 Task: Find connections with filter location Jarwal with filter topic #designwith filter profile language Spanish with filter current company US Tech Solutions with filter school Chandigarh Group of Colleges, Landran, Punjab with filter industry Retail Office Supplies and Gifts with filter service category Training with filter keywords title Meeting Planner
Action: Mouse moved to (486, 60)
Screenshot: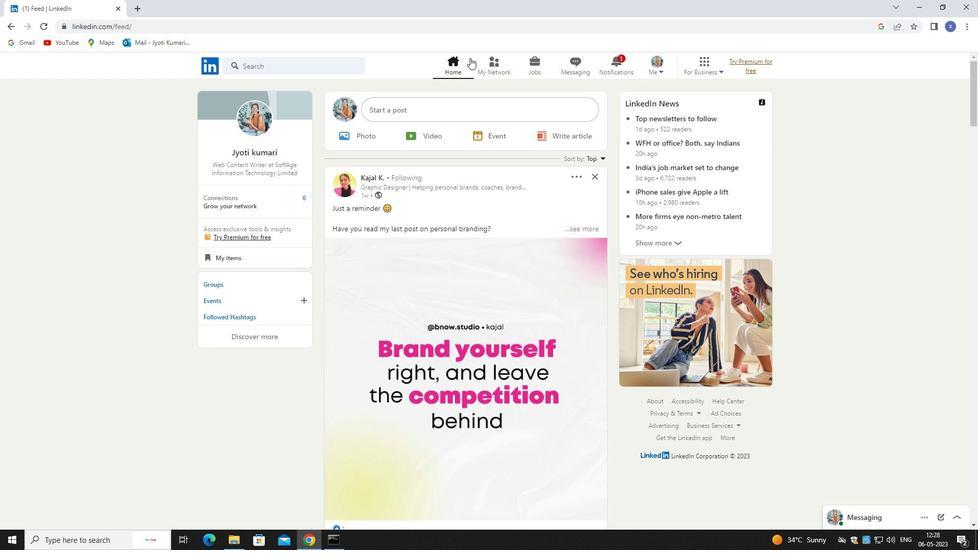 
Action: Mouse pressed left at (486, 60)
Screenshot: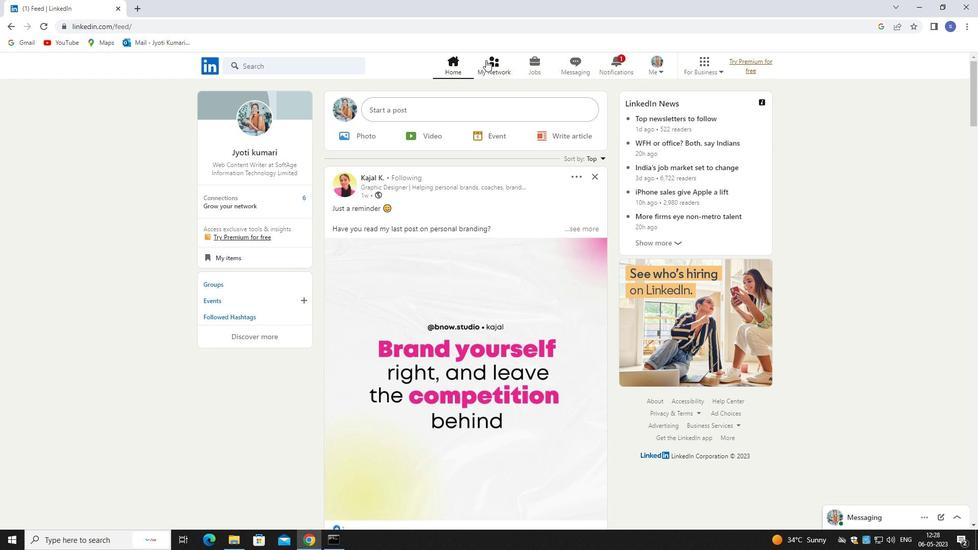 
Action: Mouse pressed left at (486, 60)
Screenshot: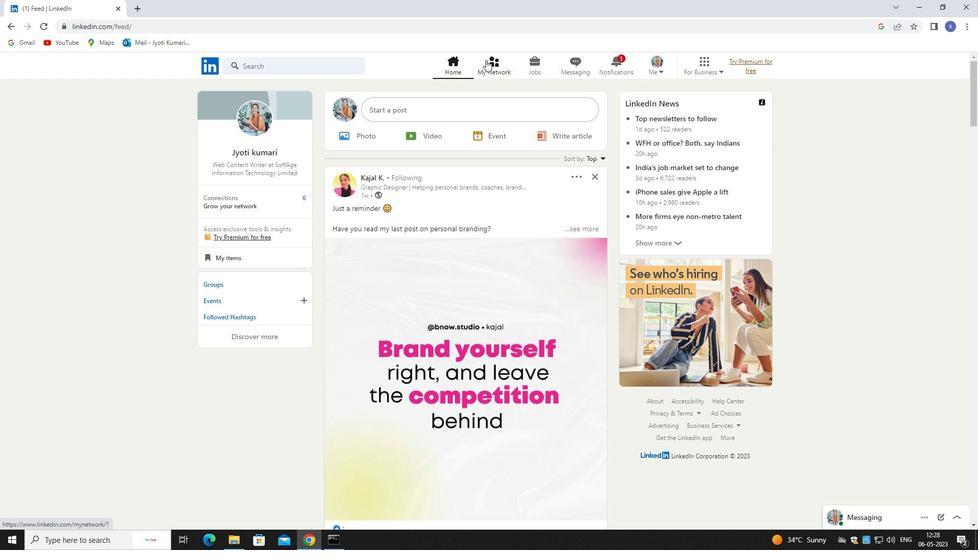 
Action: Mouse moved to (329, 129)
Screenshot: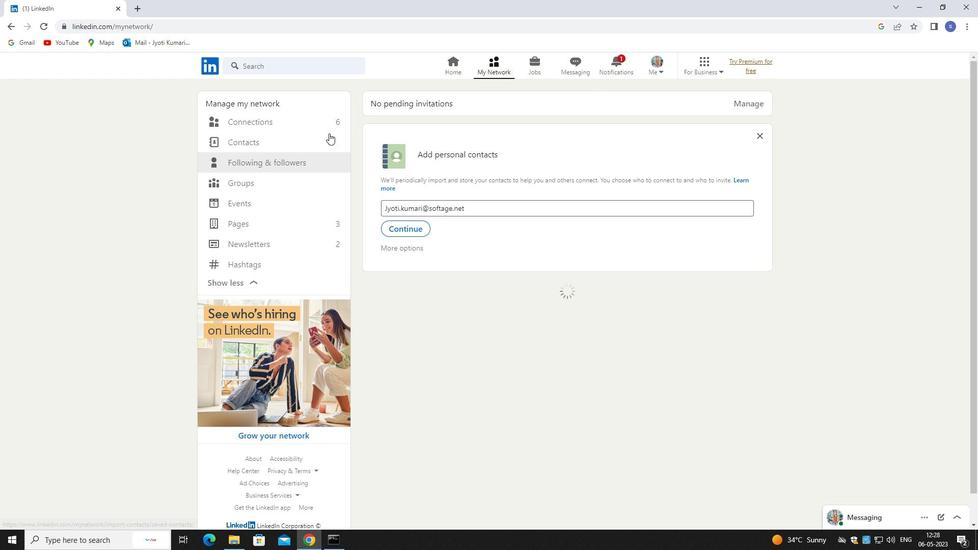 
Action: Mouse pressed left at (329, 129)
Screenshot: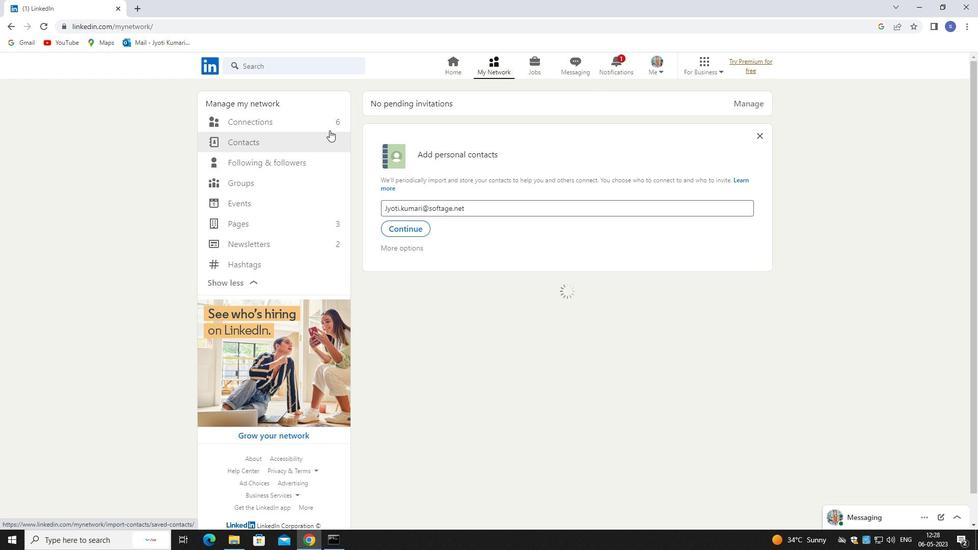 
Action: Mouse moved to (329, 129)
Screenshot: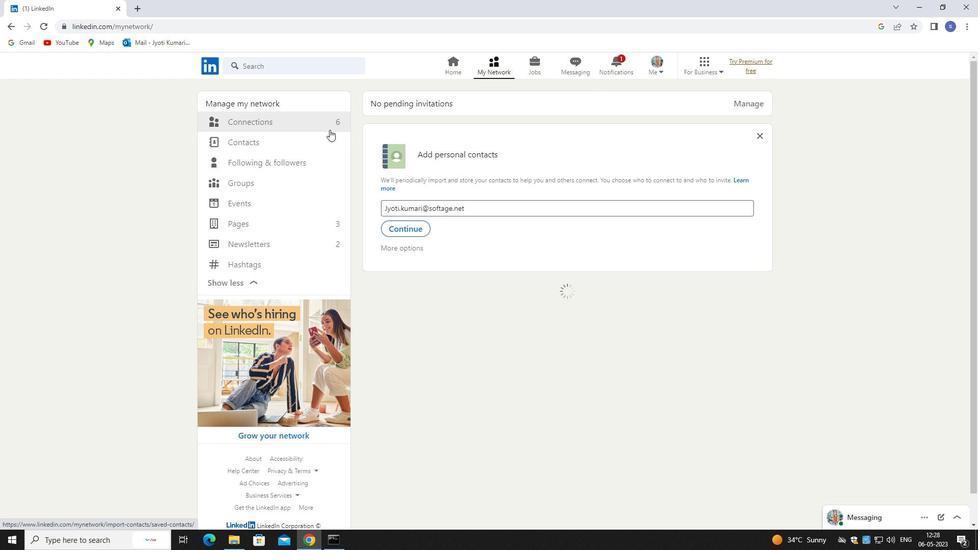 
Action: Mouse pressed left at (329, 129)
Screenshot: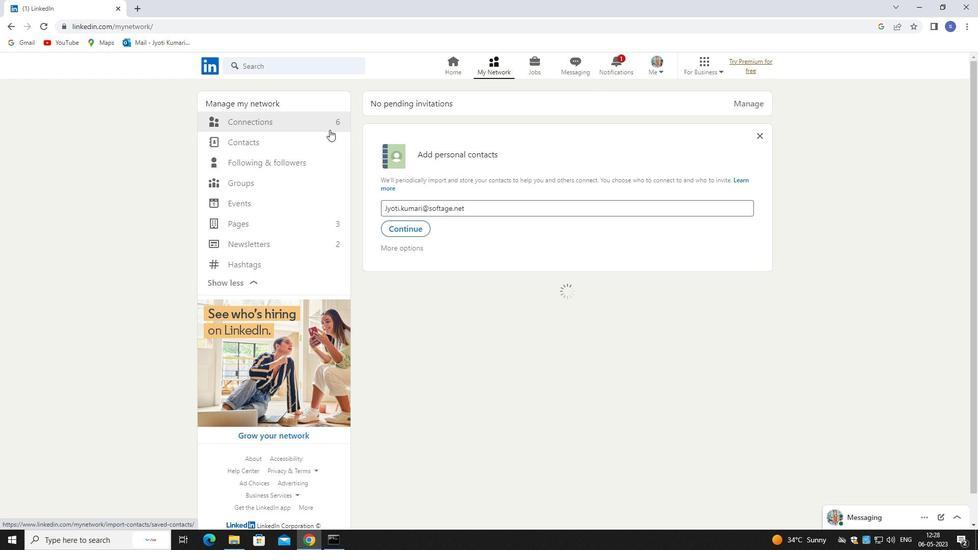 
Action: Mouse moved to (304, 121)
Screenshot: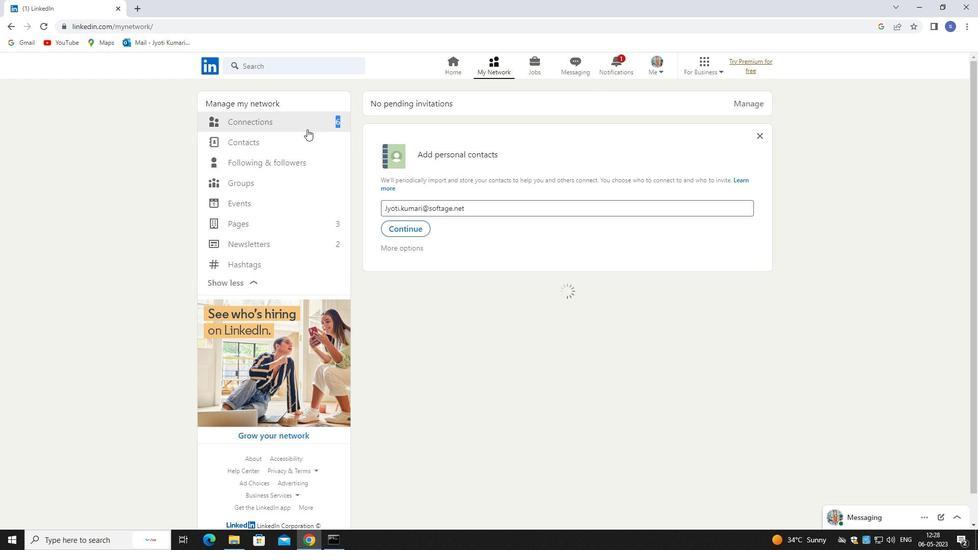 
Action: Mouse pressed left at (304, 121)
Screenshot: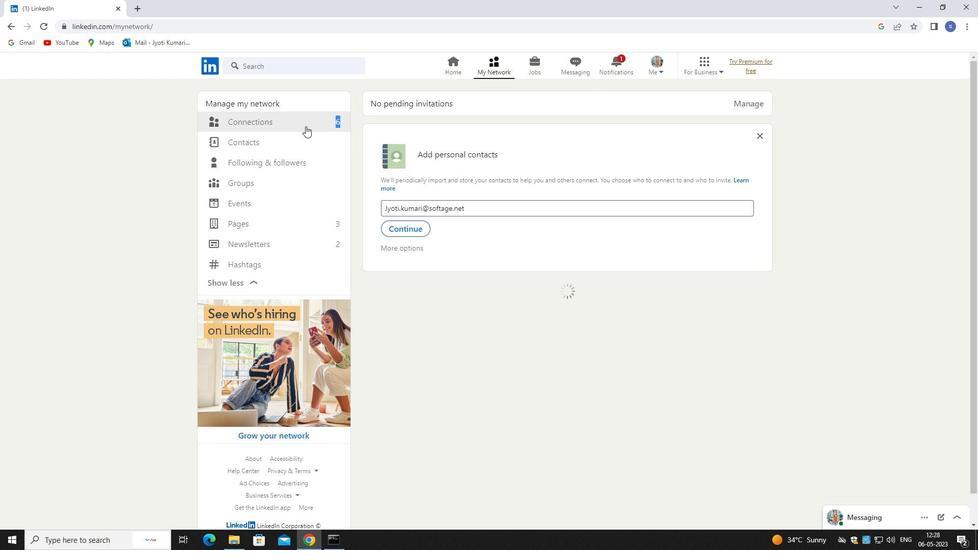 
Action: Mouse moved to (304, 120)
Screenshot: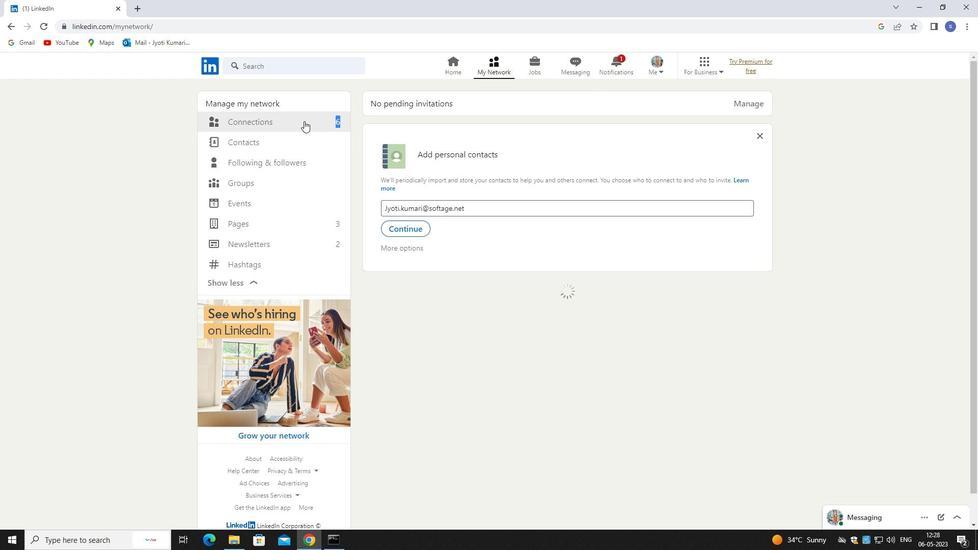 
Action: Mouse pressed left at (304, 120)
Screenshot: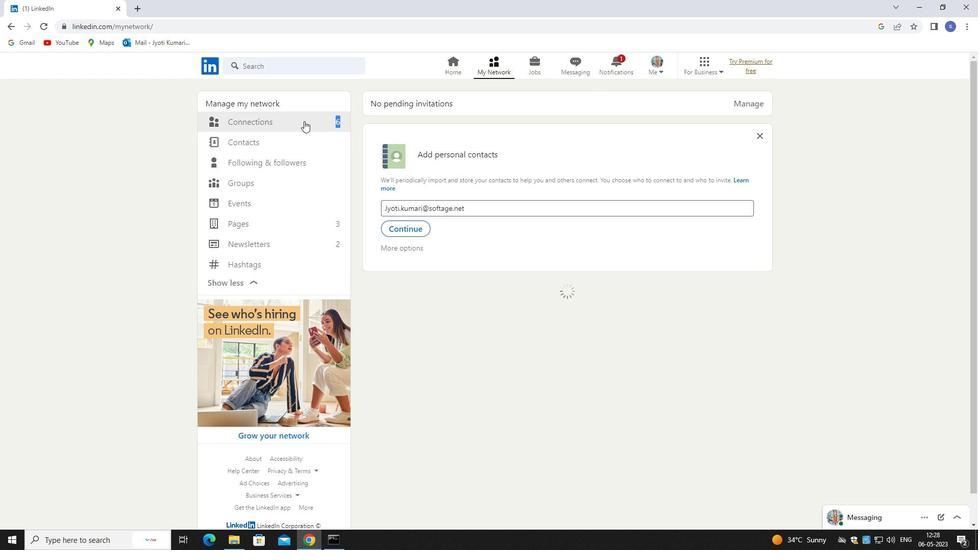 
Action: Mouse moved to (309, 123)
Screenshot: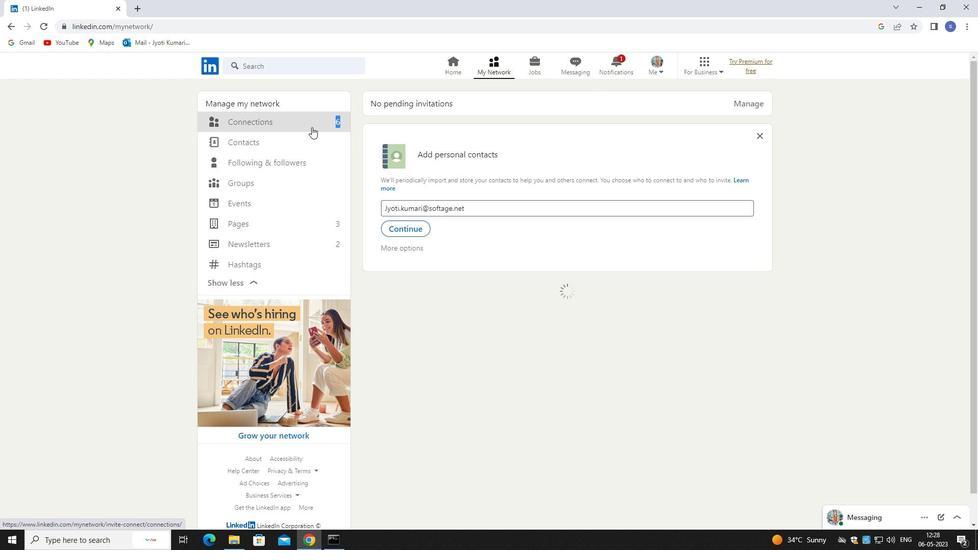 
Action: Mouse pressed left at (309, 123)
Screenshot: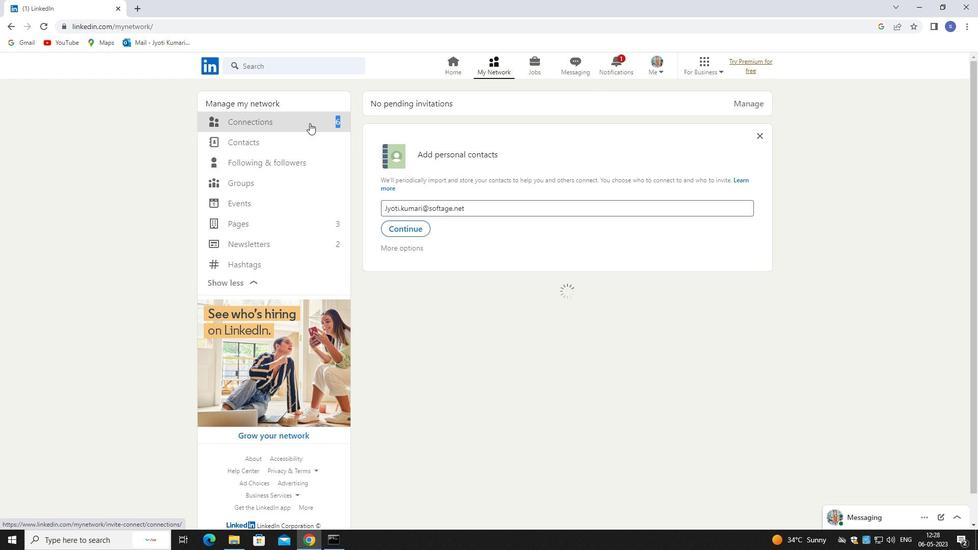 
Action: Mouse moved to (309, 123)
Screenshot: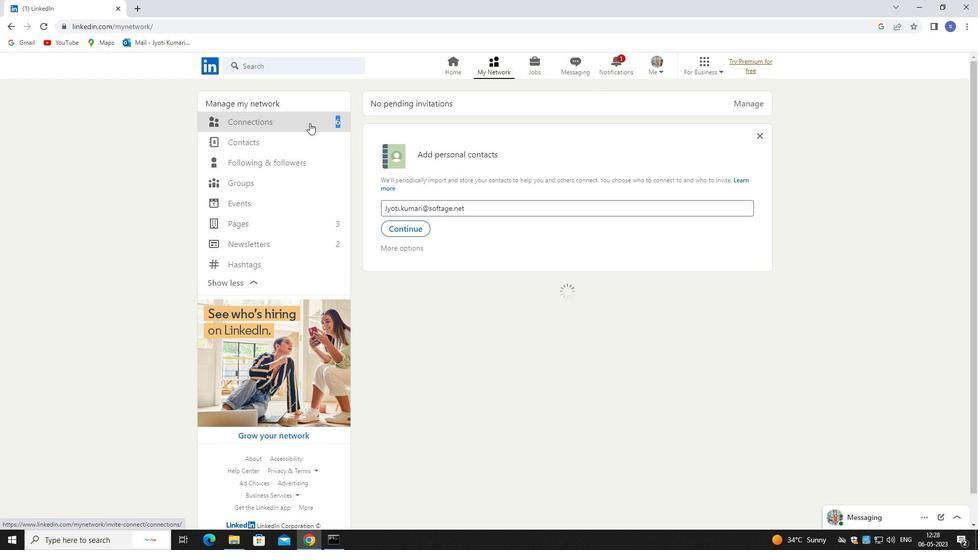
Action: Mouse pressed left at (309, 123)
Screenshot: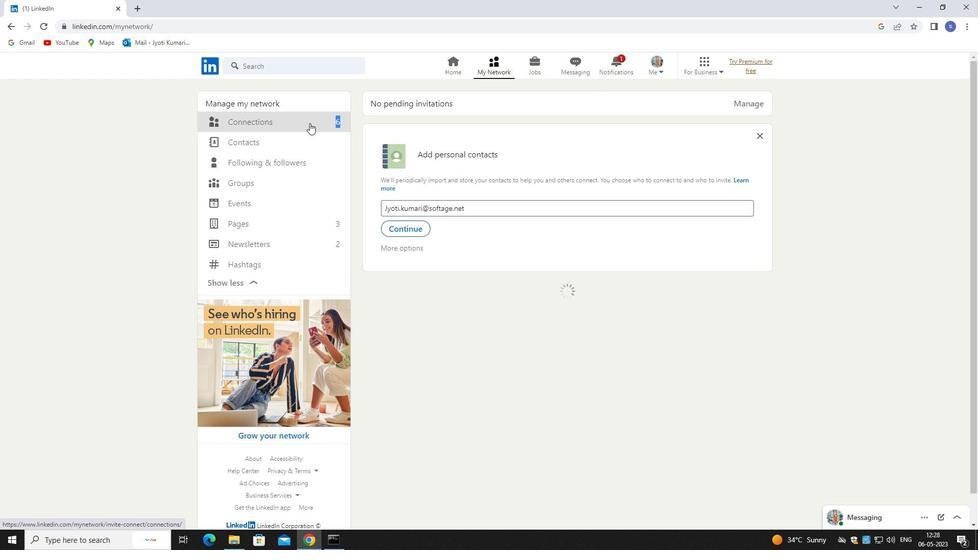 
Action: Mouse moved to (569, 120)
Screenshot: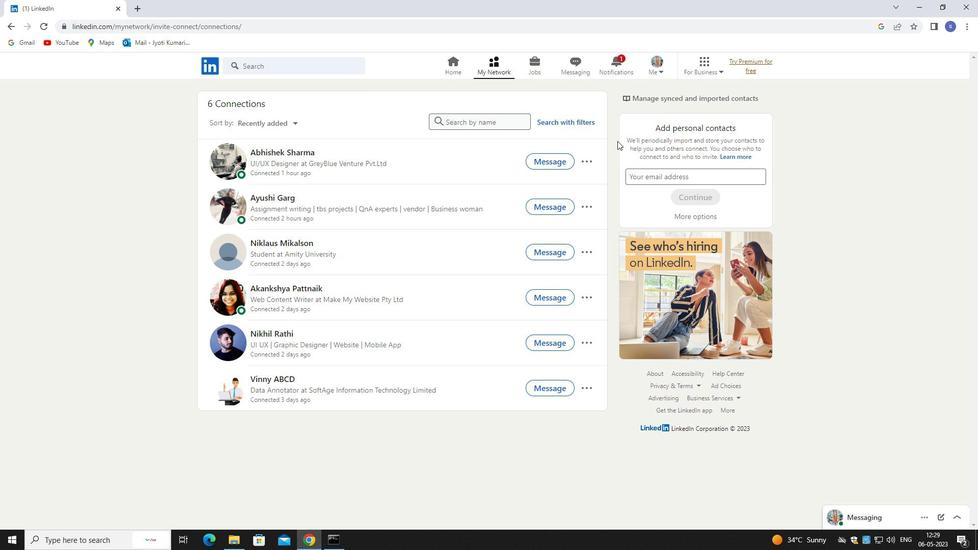 
Action: Mouse pressed left at (569, 120)
Screenshot: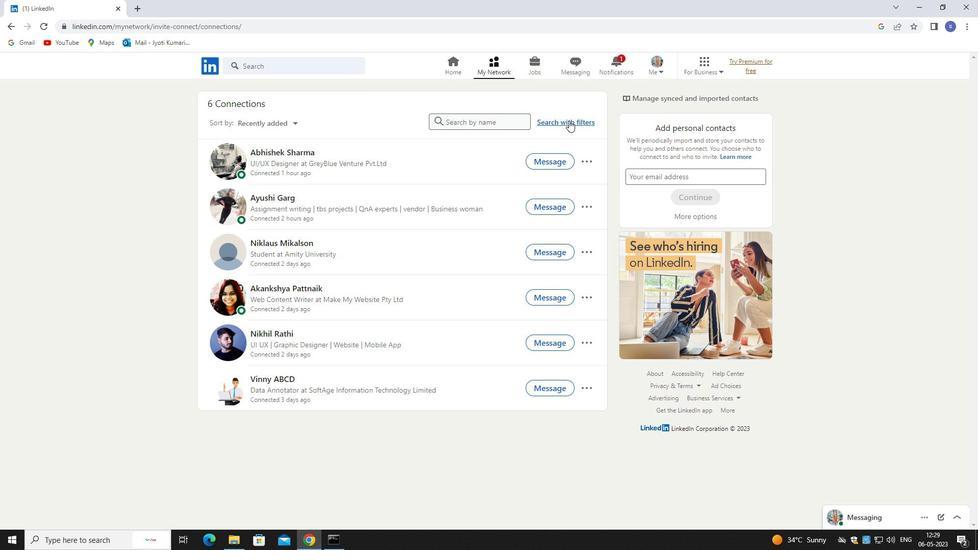 
Action: Mouse moved to (523, 89)
Screenshot: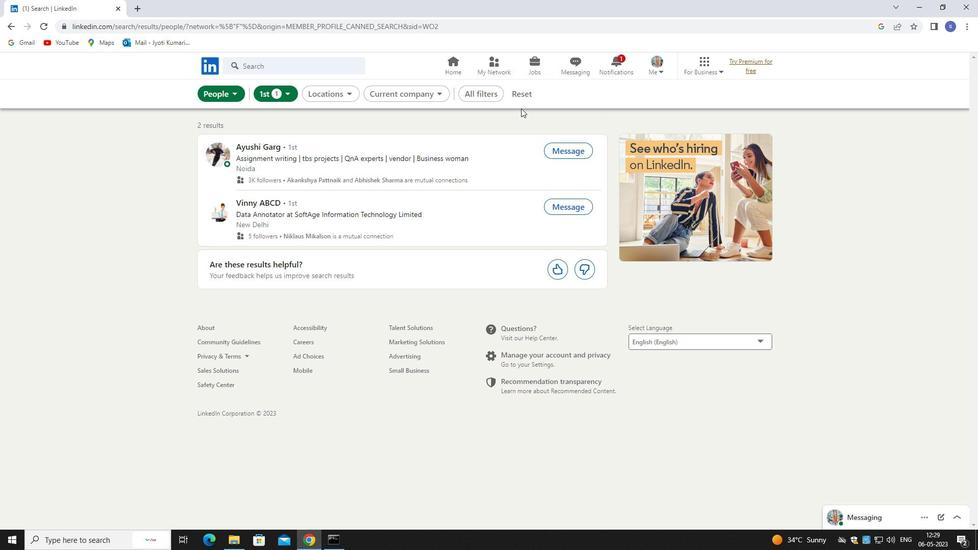 
Action: Mouse pressed left at (523, 89)
Screenshot: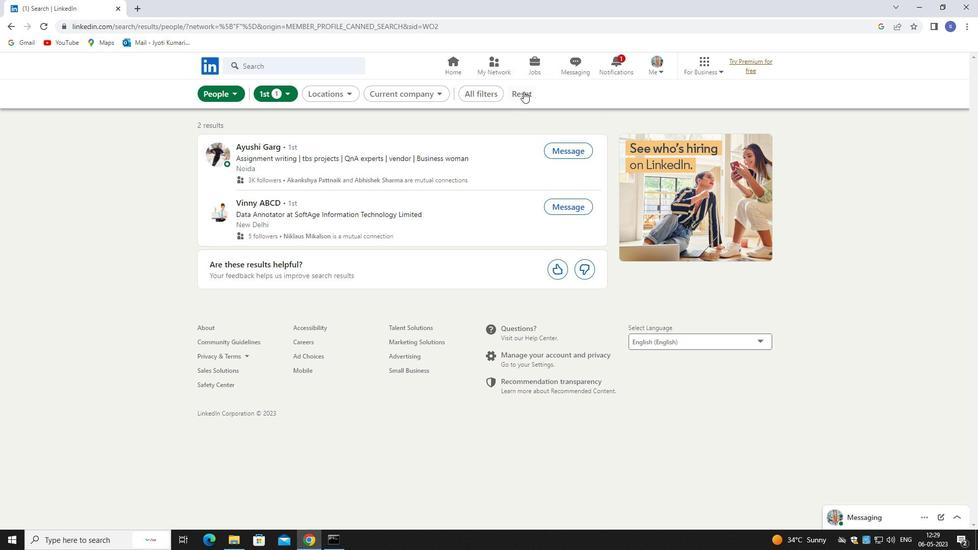 
Action: Mouse moved to (496, 90)
Screenshot: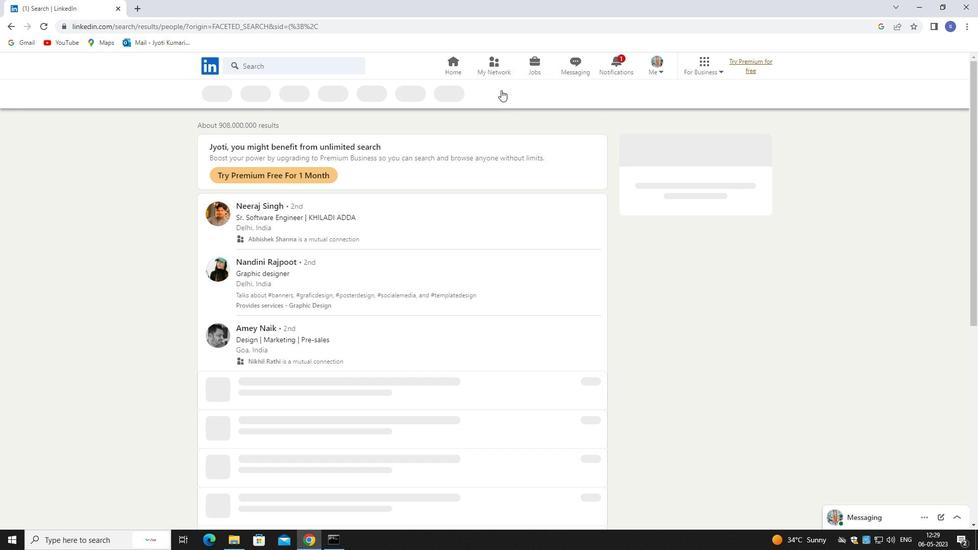 
Action: Mouse pressed left at (496, 90)
Screenshot: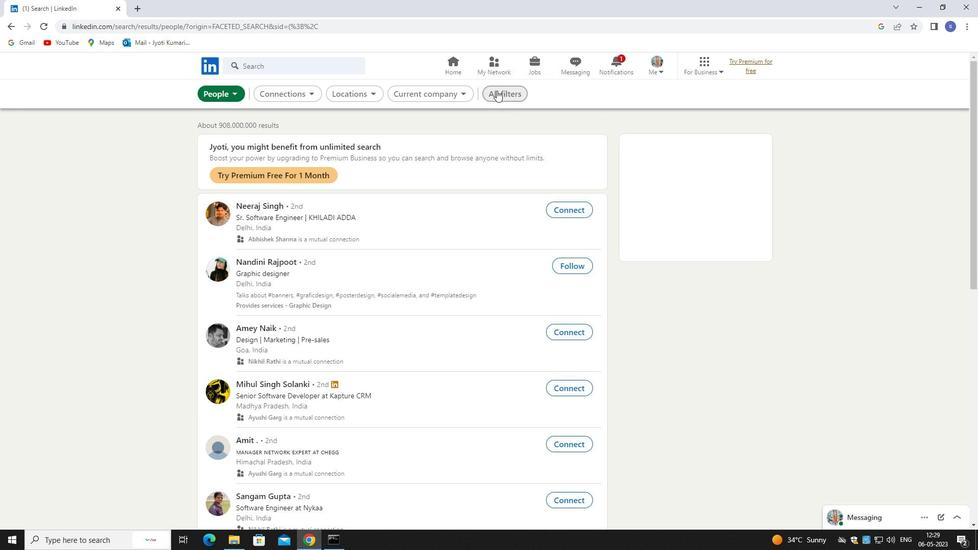 
Action: Mouse moved to (874, 401)
Screenshot: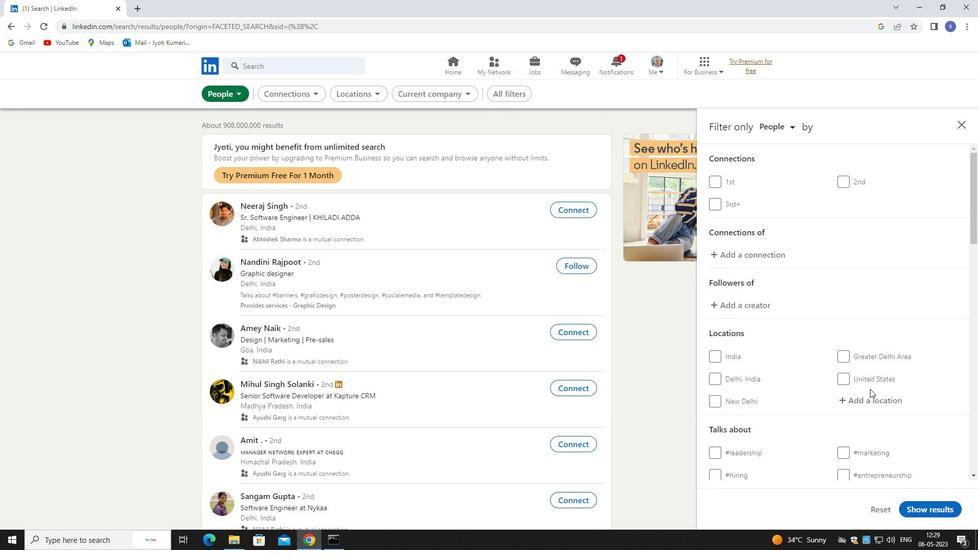 
Action: Mouse pressed left at (874, 401)
Screenshot: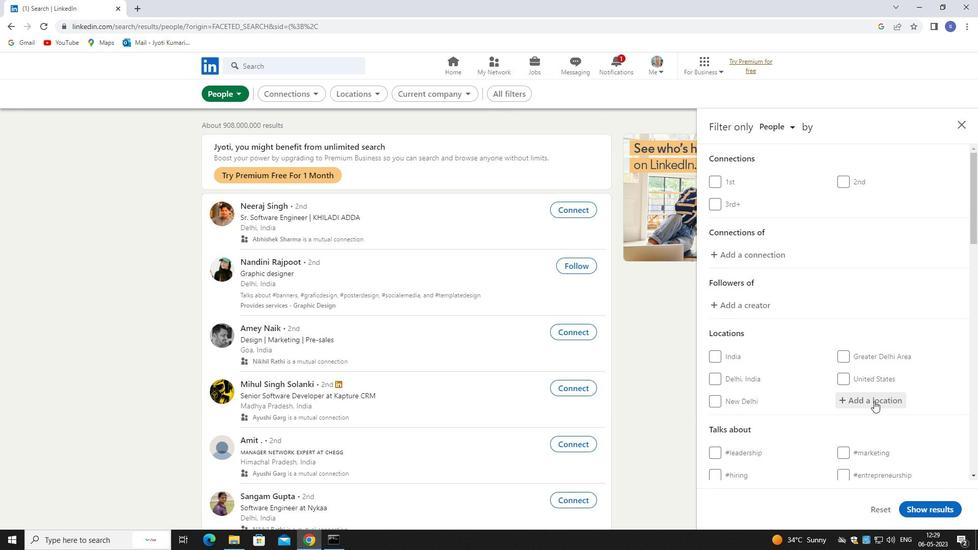 
Action: Mouse moved to (874, 401)
Screenshot: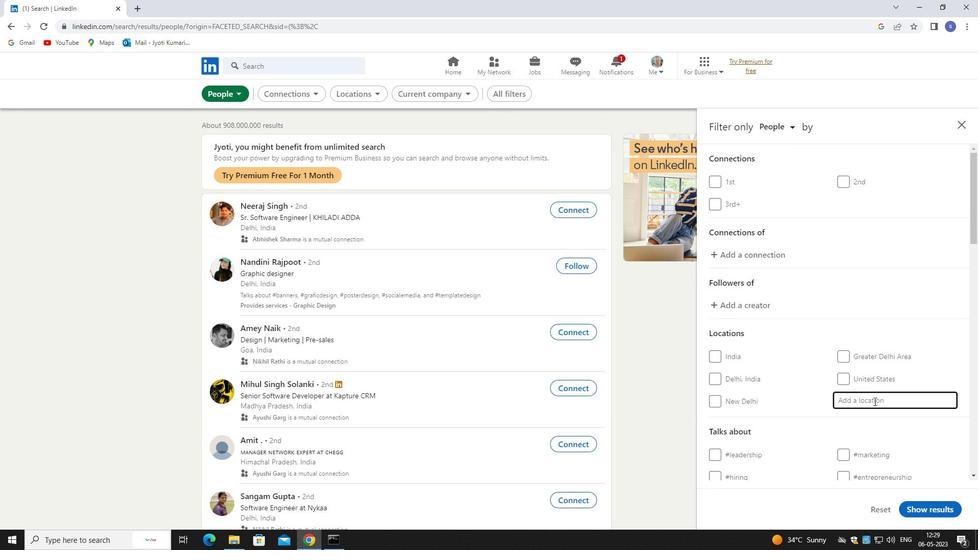 
Action: Key pressed jarwal
Screenshot: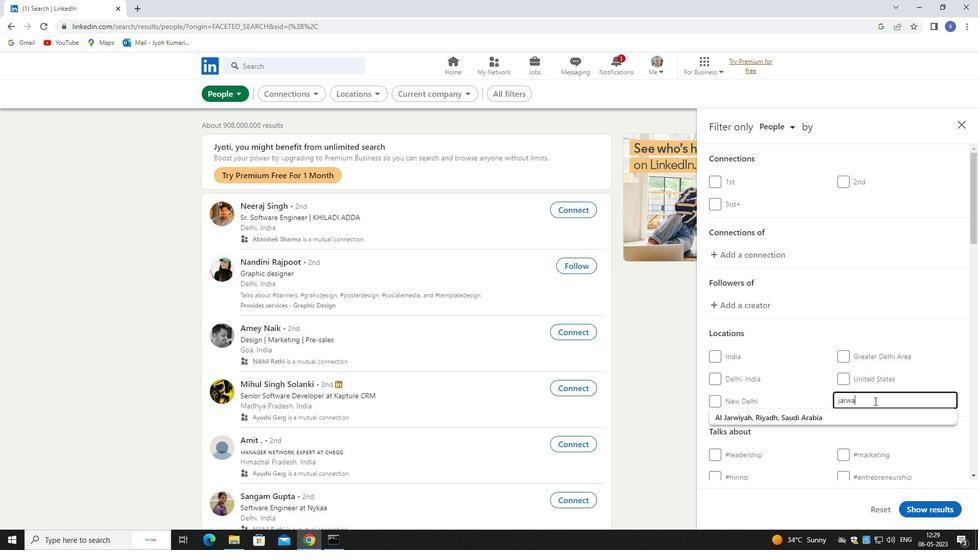 
Action: Mouse moved to (879, 431)
Screenshot: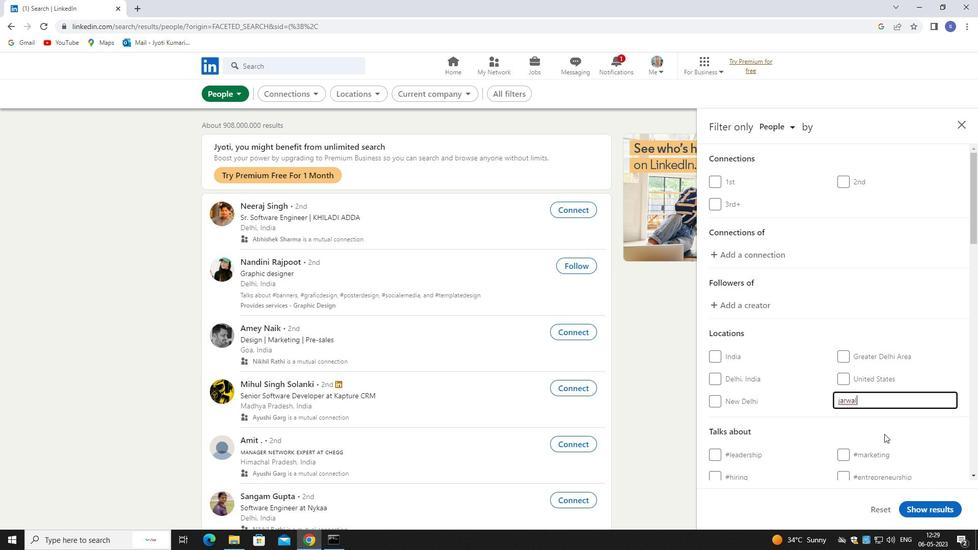 
Action: Key pressed <Key.left><Key.left><Key.left><Key.enter><Key.right><Key.right><Key.right><Key.right><Key.enter>
Screenshot: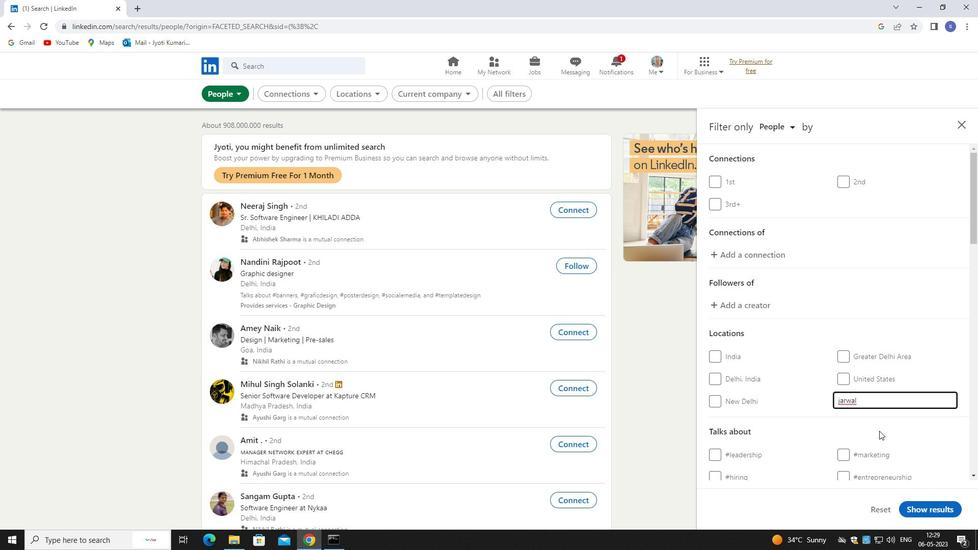 
Action: Mouse moved to (891, 436)
Screenshot: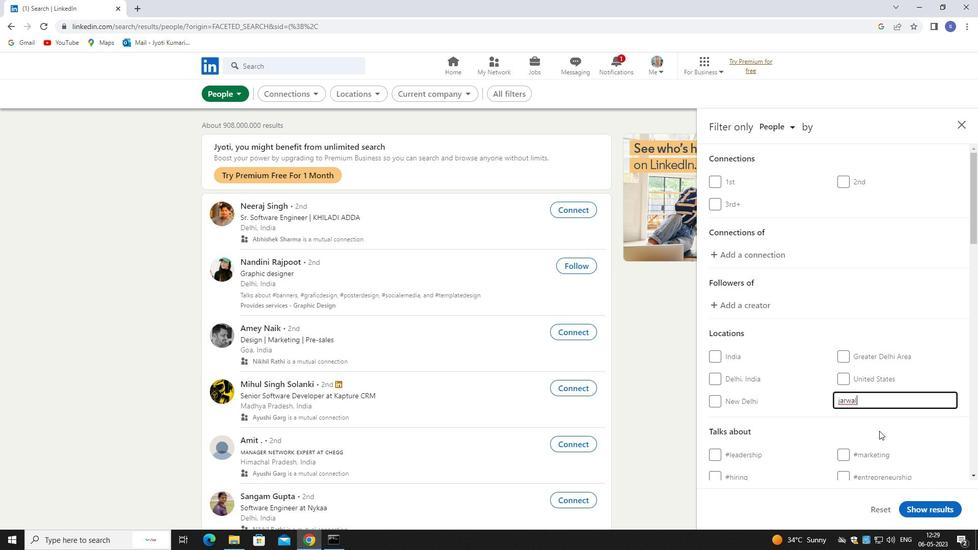 
Action: Mouse scrolled (891, 436) with delta (0, 0)
Screenshot: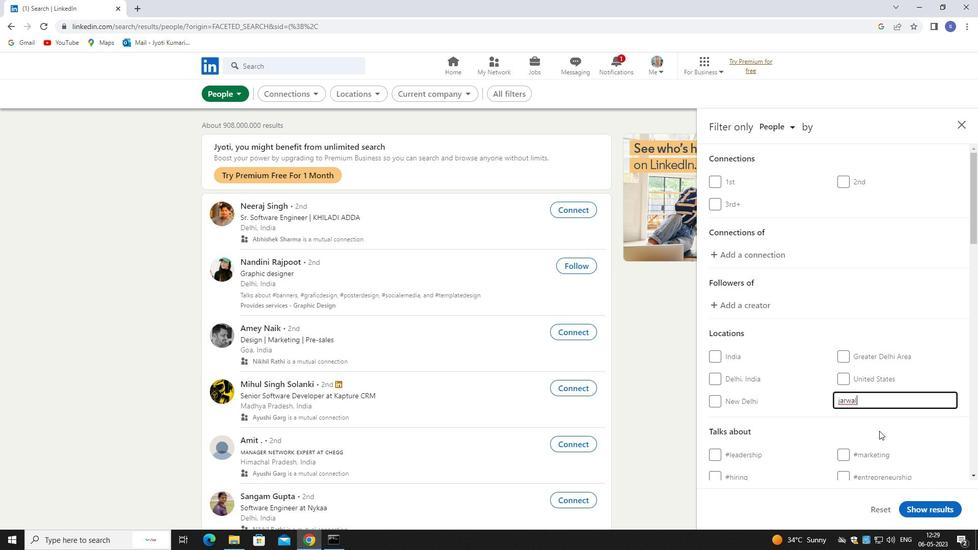 
Action: Mouse moved to (894, 438)
Screenshot: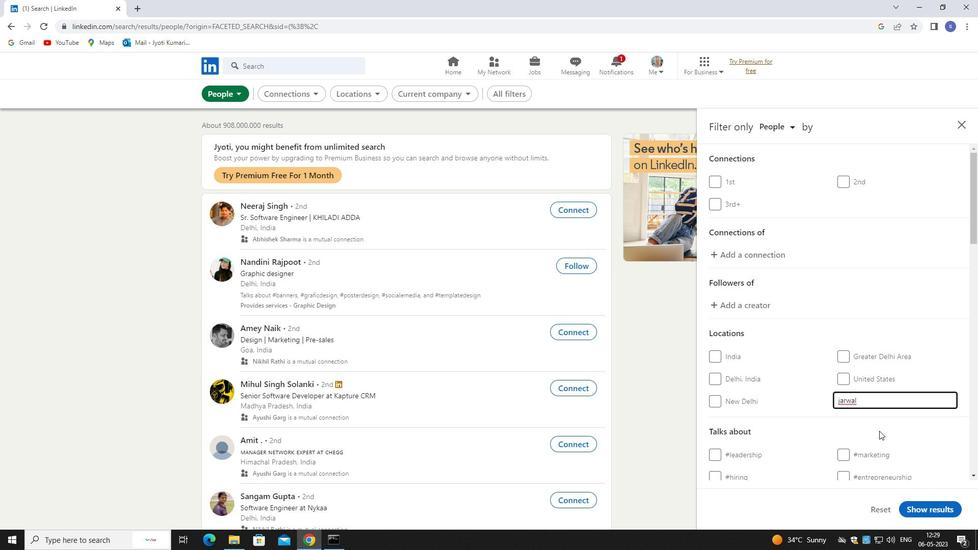 
Action: Mouse scrolled (894, 437) with delta (0, 0)
Screenshot: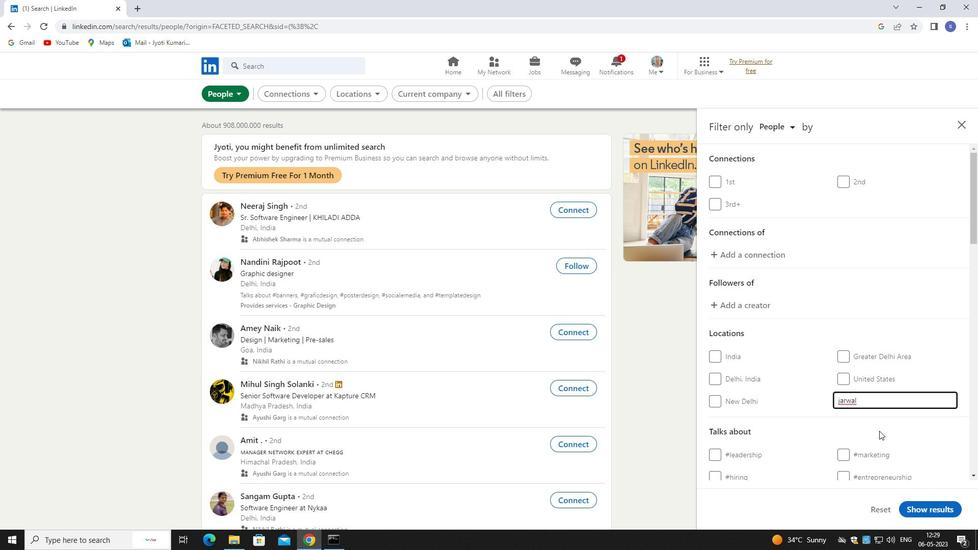 
Action: Mouse moved to (887, 395)
Screenshot: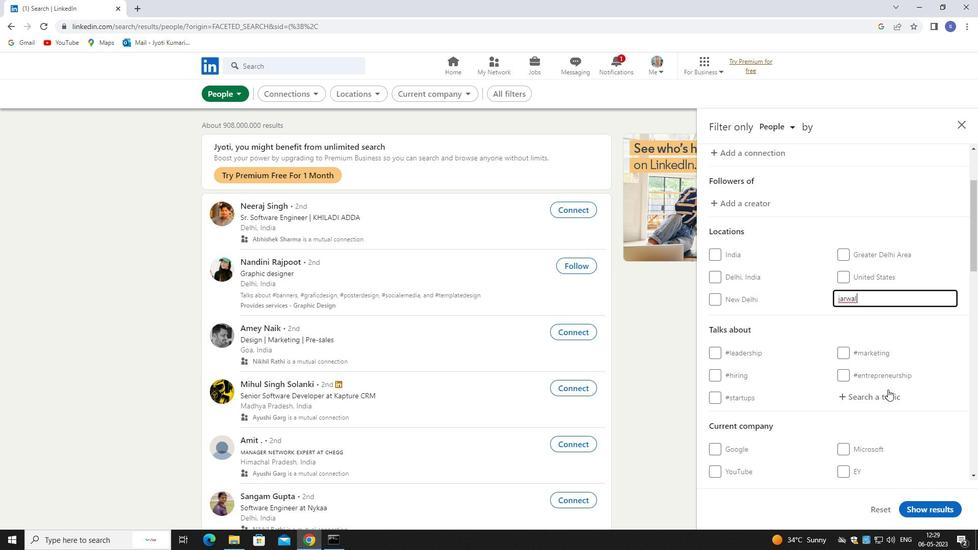
Action: Mouse pressed left at (887, 395)
Screenshot: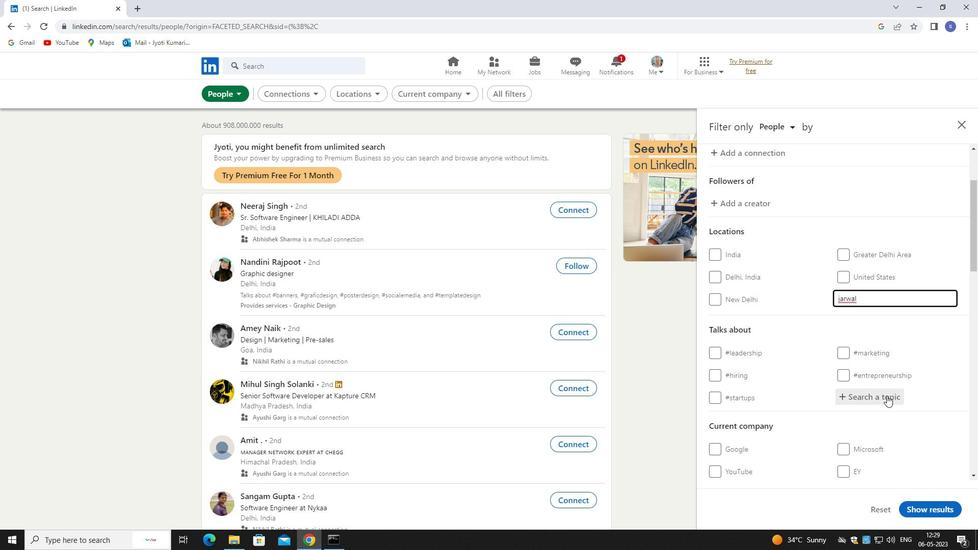 
Action: Key pressed design
Screenshot: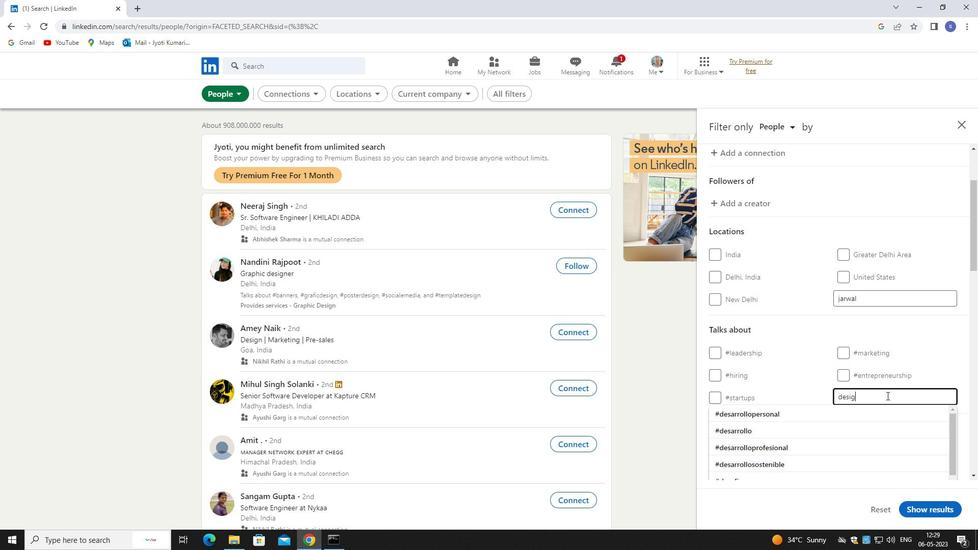 
Action: Mouse moved to (882, 411)
Screenshot: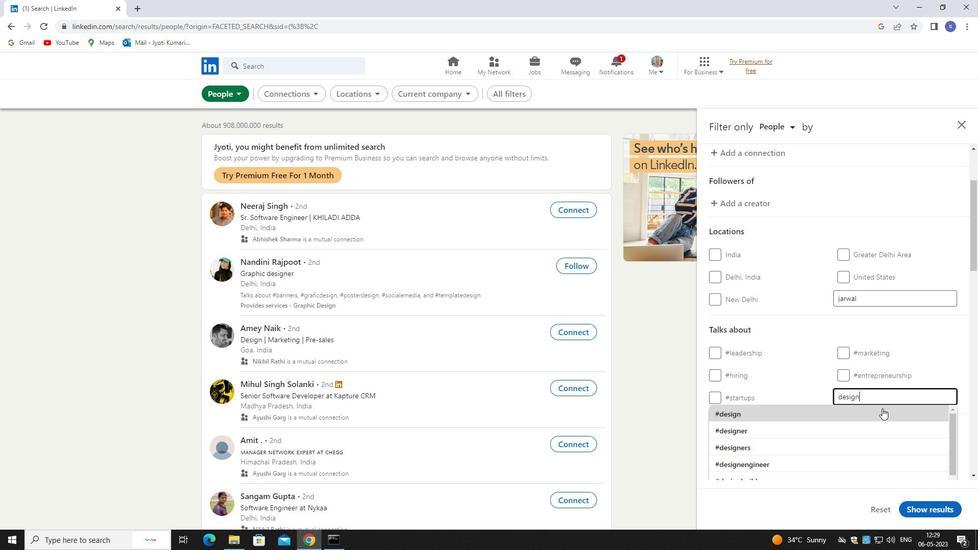 
Action: Mouse pressed left at (882, 411)
Screenshot: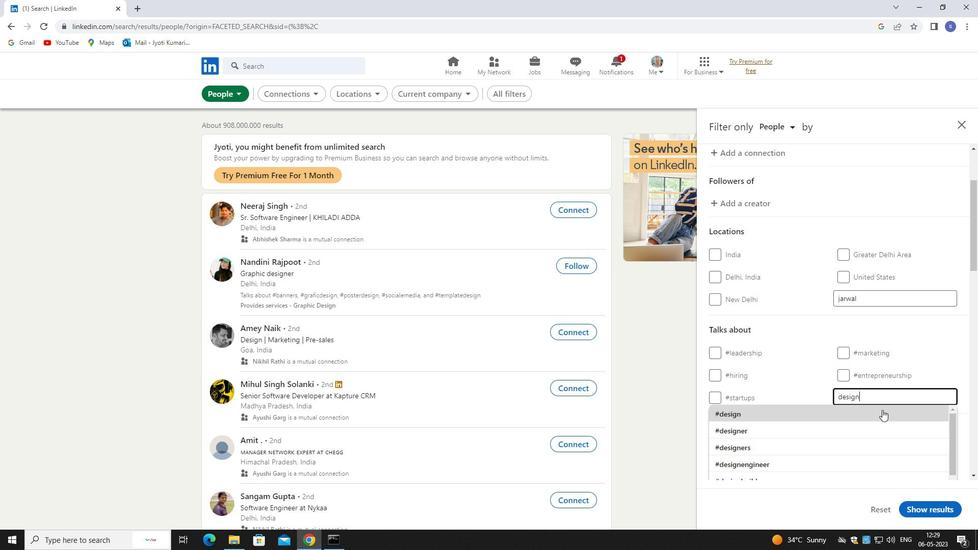 
Action: Mouse scrolled (882, 411) with delta (0, 0)
Screenshot: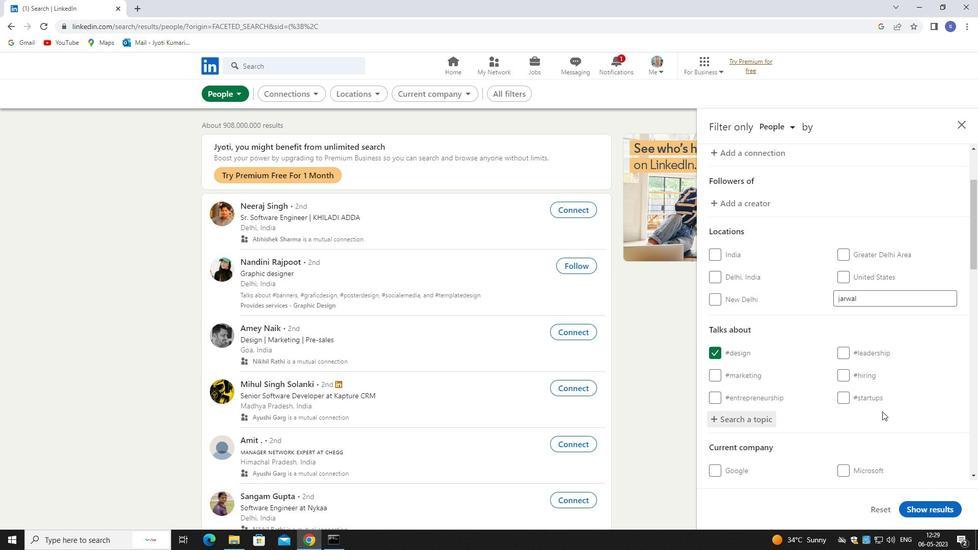 
Action: Mouse scrolled (882, 411) with delta (0, 0)
Screenshot: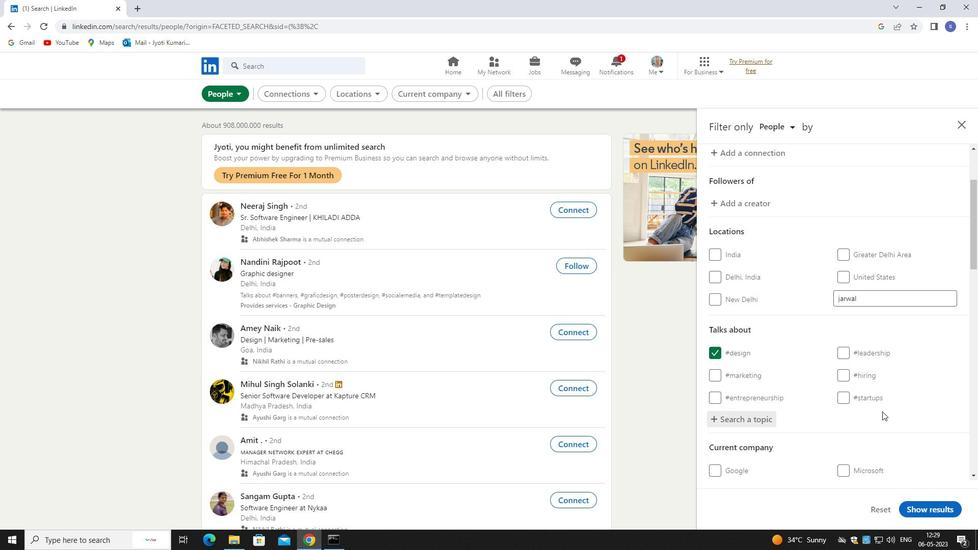 
Action: Mouse scrolled (882, 411) with delta (0, 0)
Screenshot: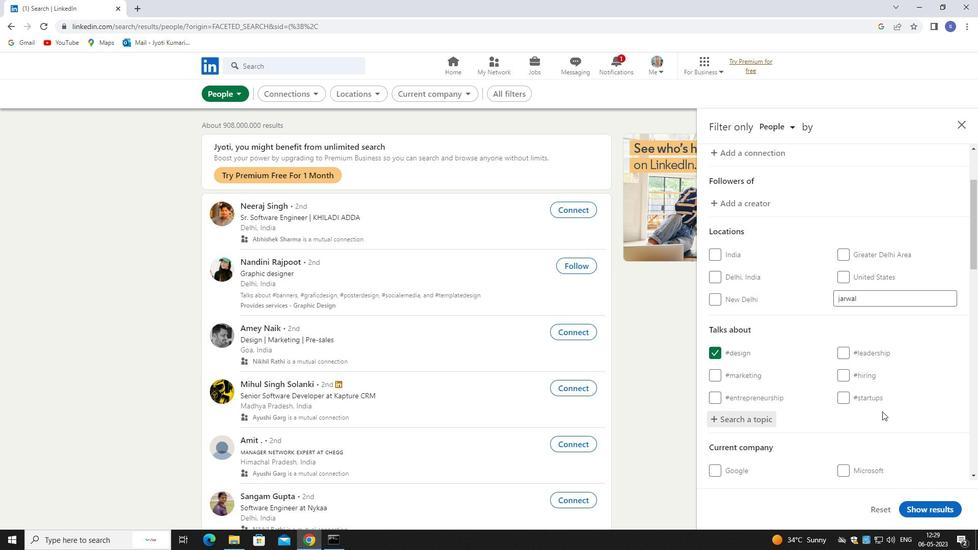 
Action: Mouse scrolled (882, 411) with delta (0, 0)
Screenshot: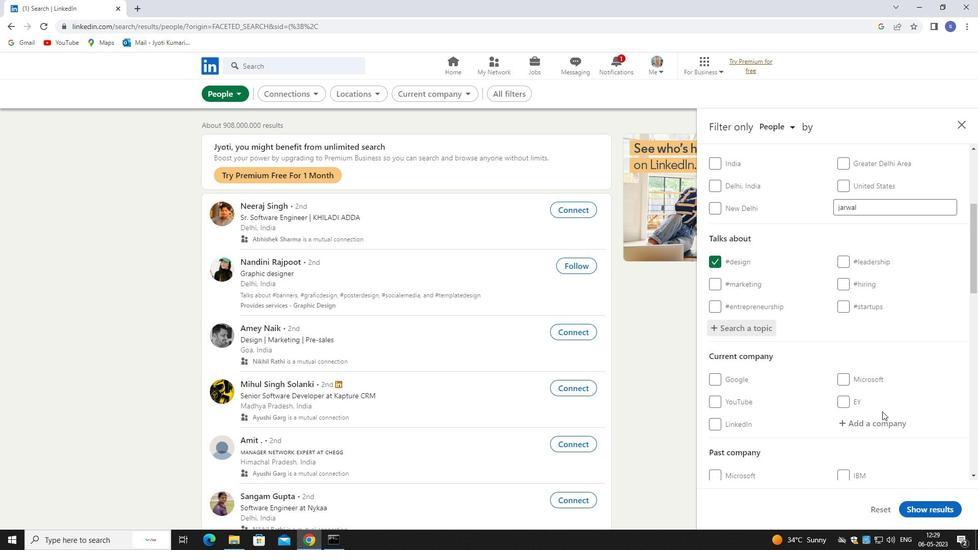 
Action: Mouse moved to (888, 312)
Screenshot: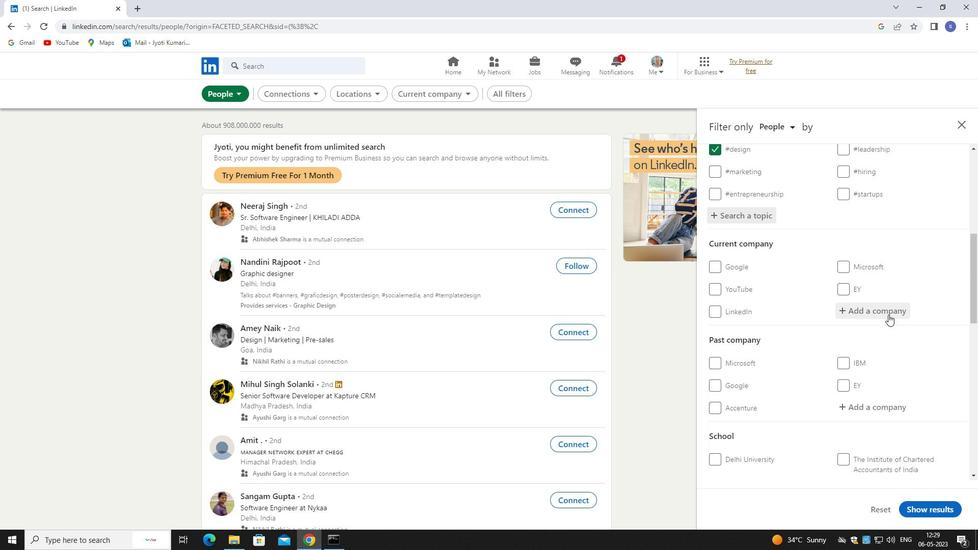 
Action: Mouse pressed left at (888, 312)
Screenshot: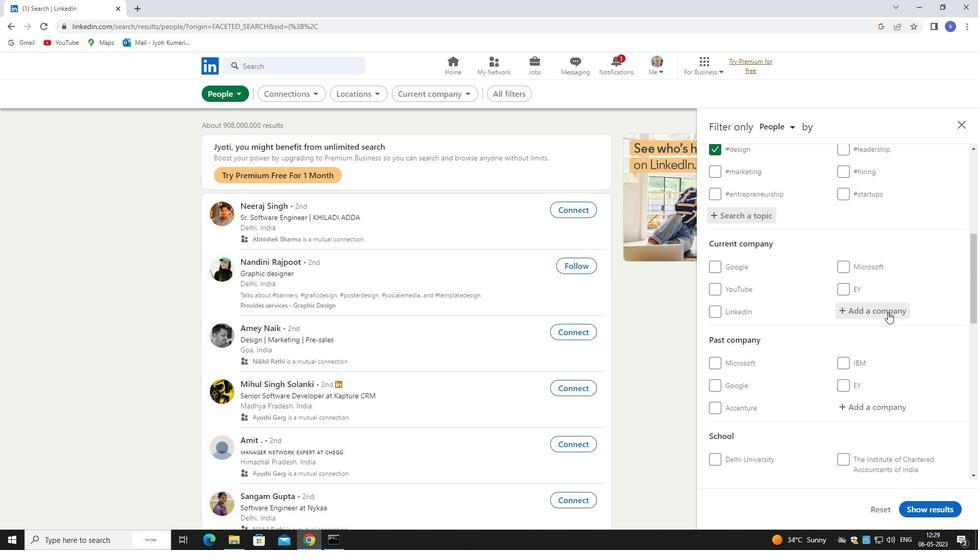 
Action: Mouse moved to (888, 311)
Screenshot: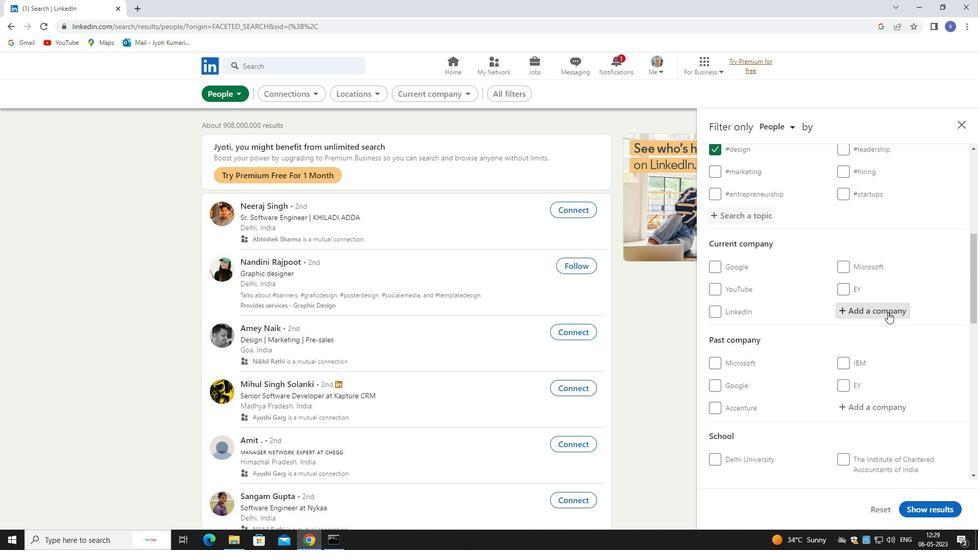 
Action: Key pressed us<Key.space>techg
Screenshot: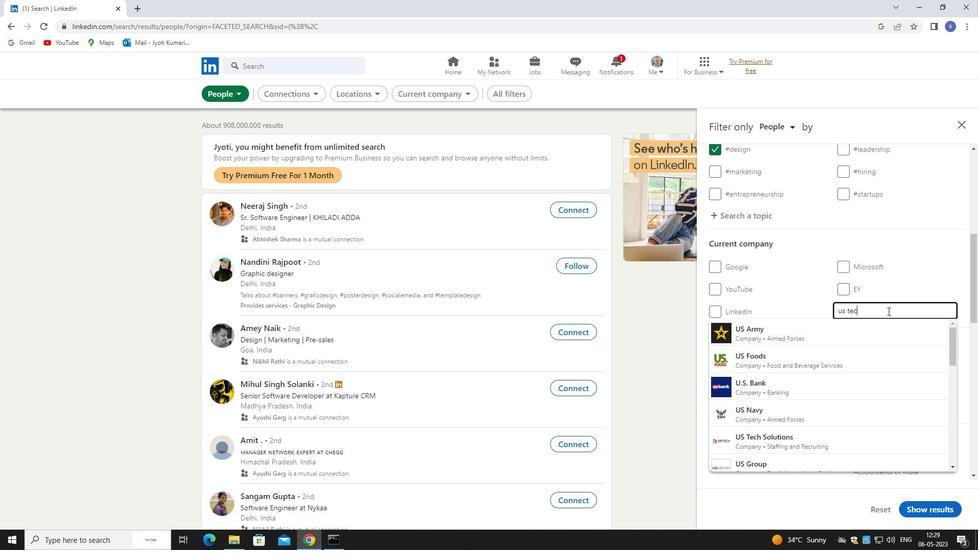 
Action: Mouse moved to (885, 314)
Screenshot: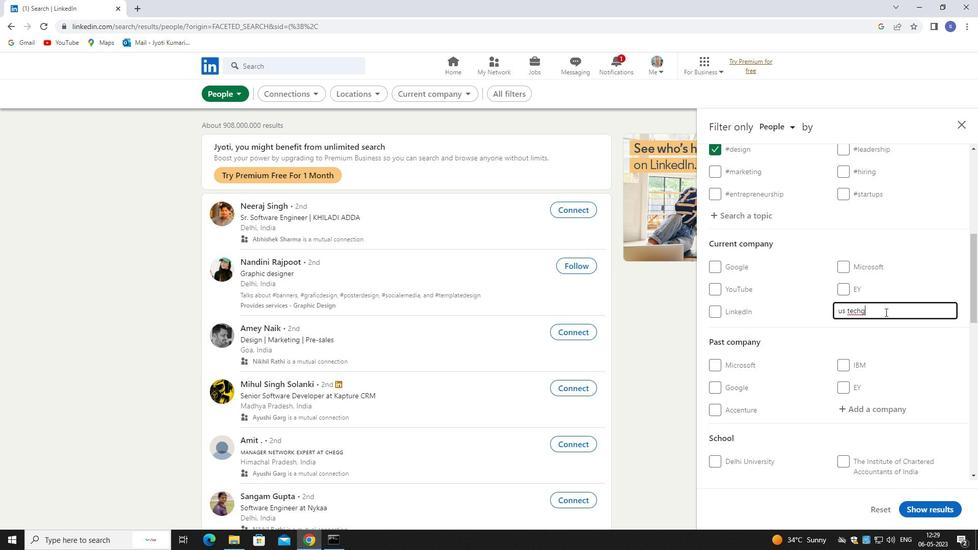 
Action: Key pressed <Key.backspace>
Screenshot: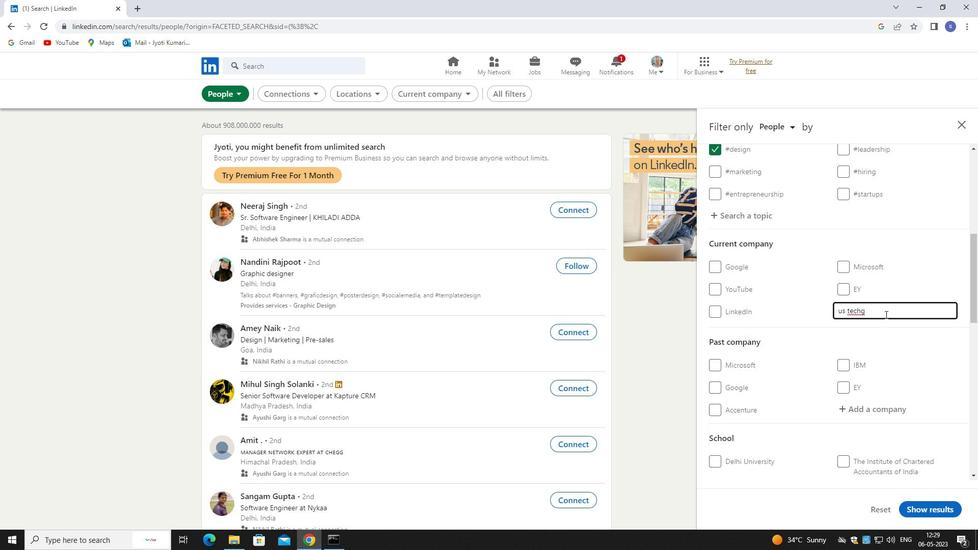 
Action: Mouse moved to (885, 326)
Screenshot: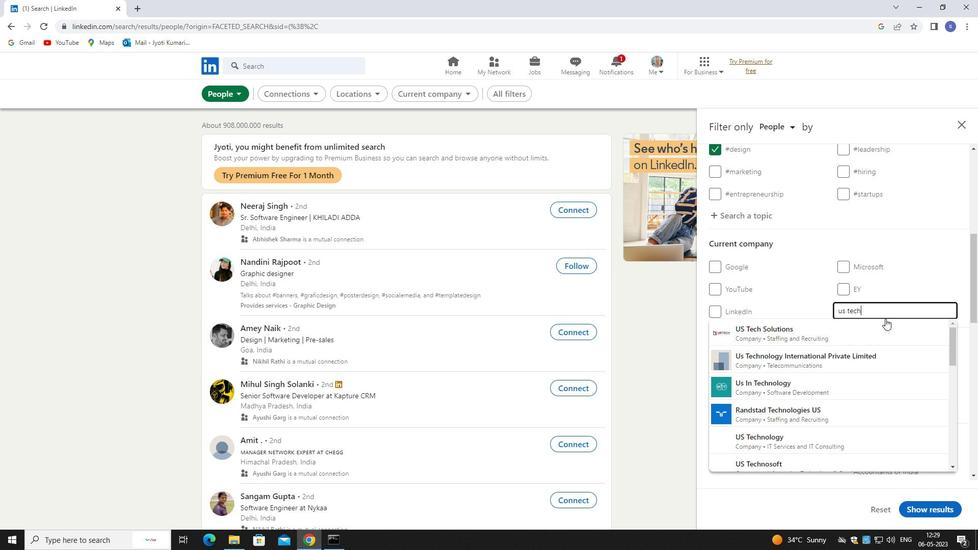 
Action: Mouse pressed left at (885, 326)
Screenshot: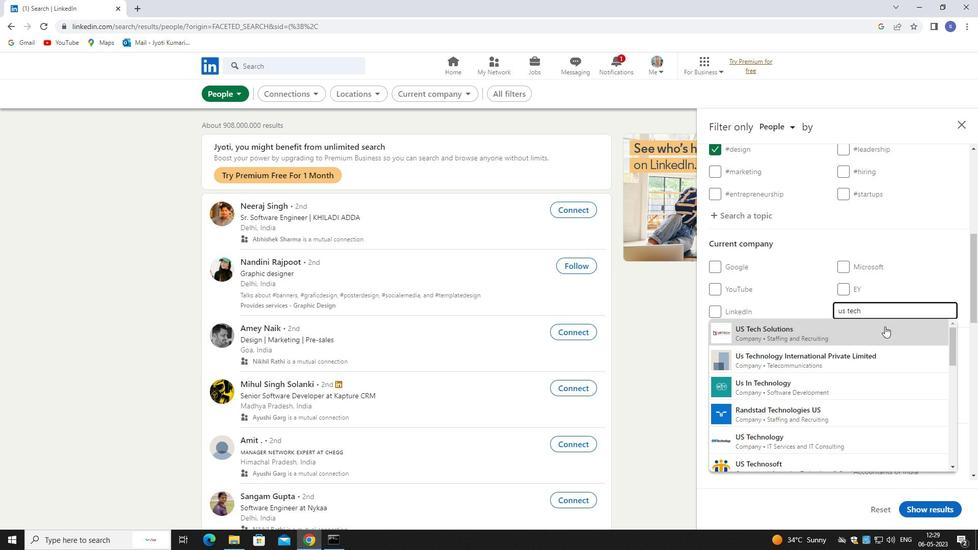 
Action: Mouse moved to (885, 327)
Screenshot: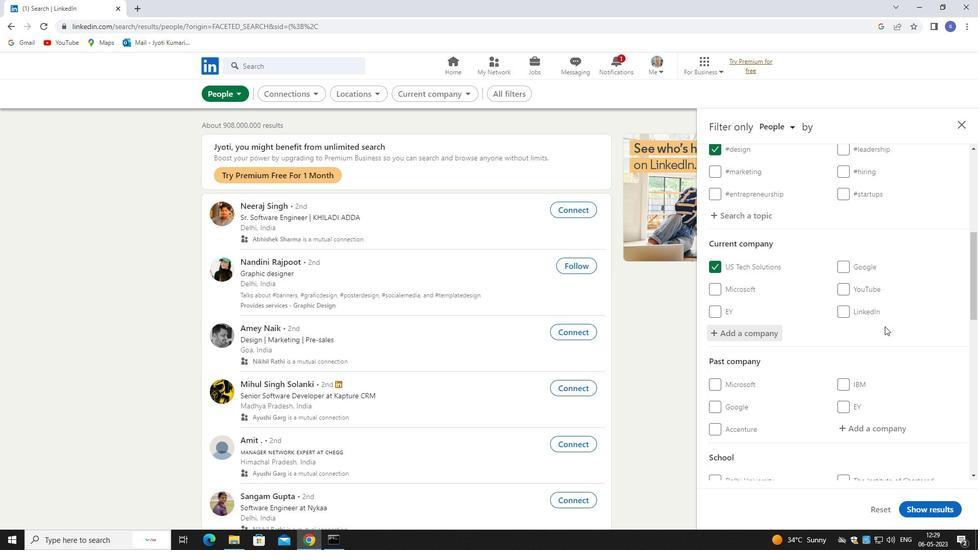 
Action: Mouse scrolled (885, 326) with delta (0, 0)
Screenshot: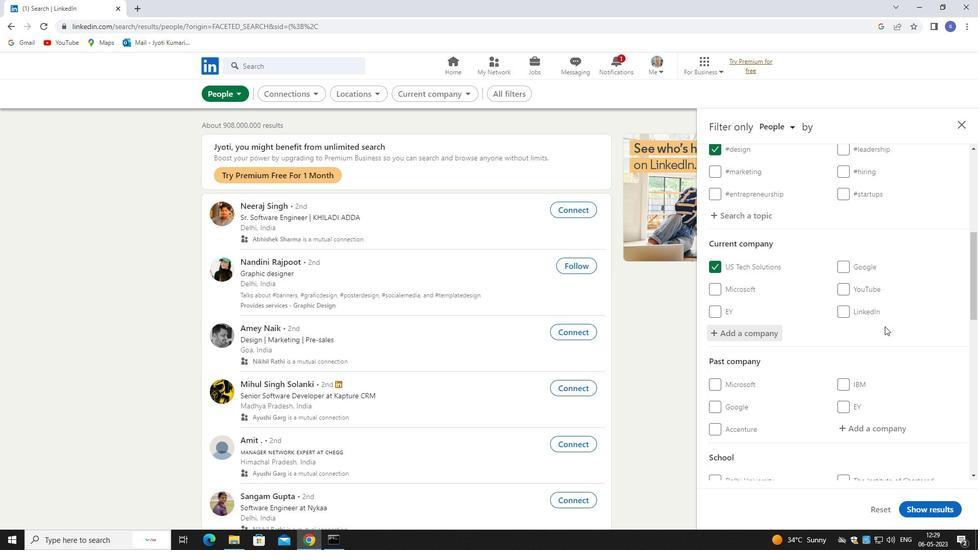 
Action: Mouse moved to (885, 329)
Screenshot: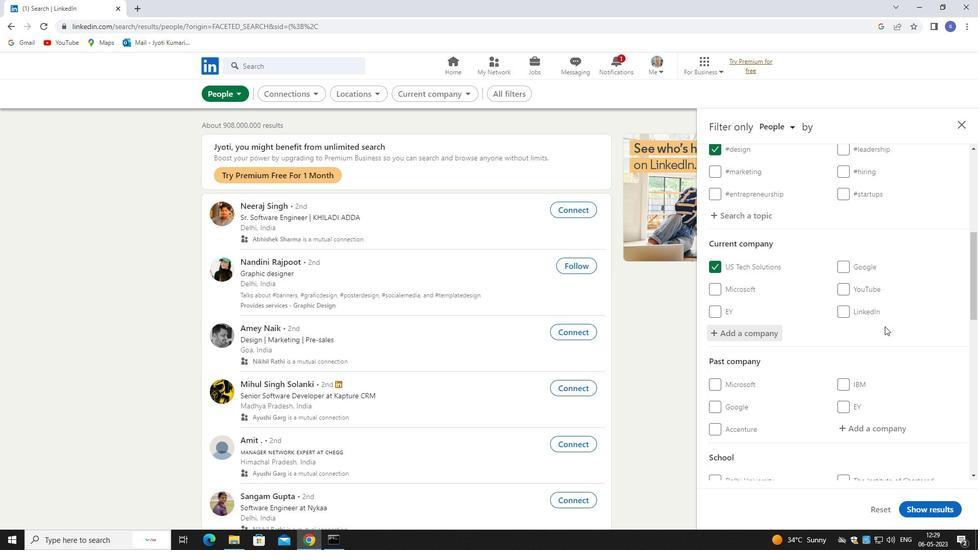 
Action: Mouse scrolled (885, 329) with delta (0, 0)
Screenshot: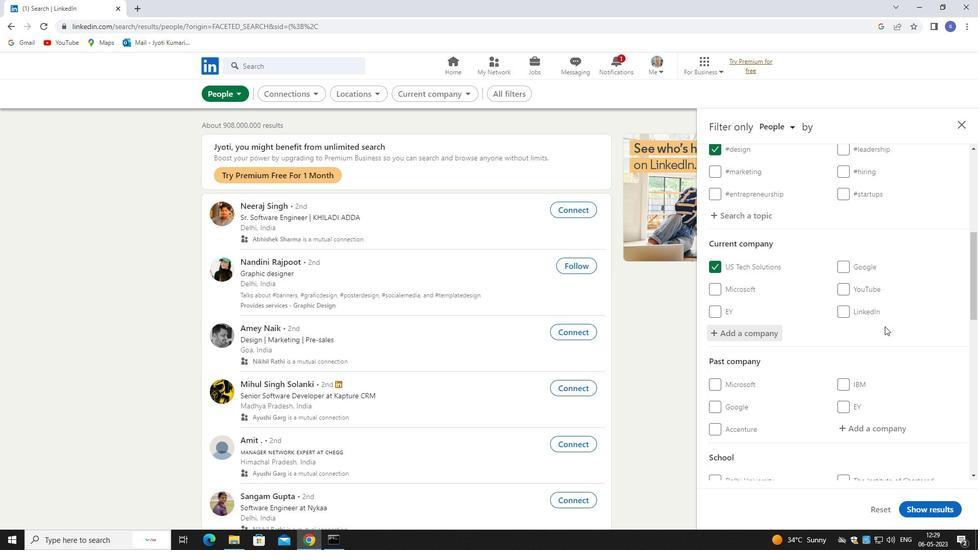 
Action: Mouse moved to (885, 331)
Screenshot: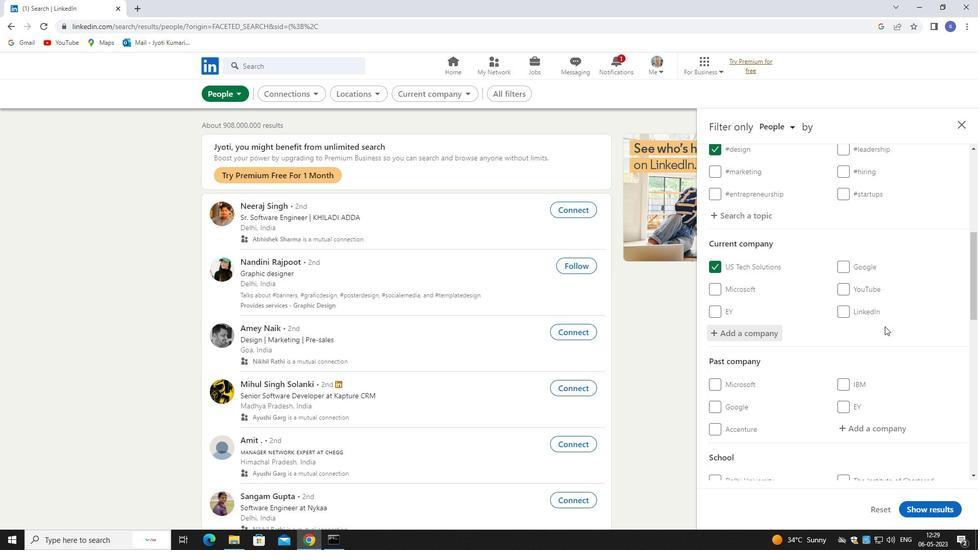 
Action: Mouse scrolled (885, 330) with delta (0, 0)
Screenshot: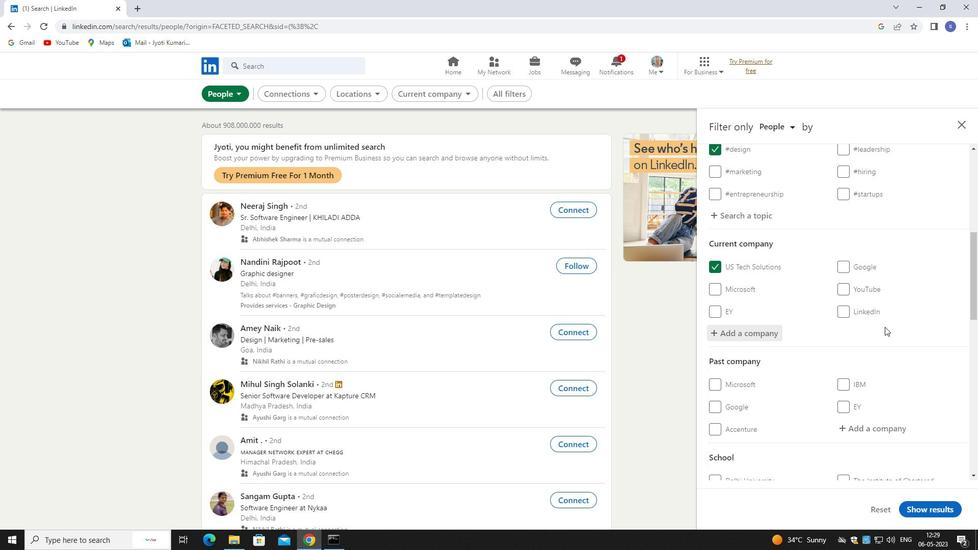 
Action: Mouse moved to (885, 275)
Screenshot: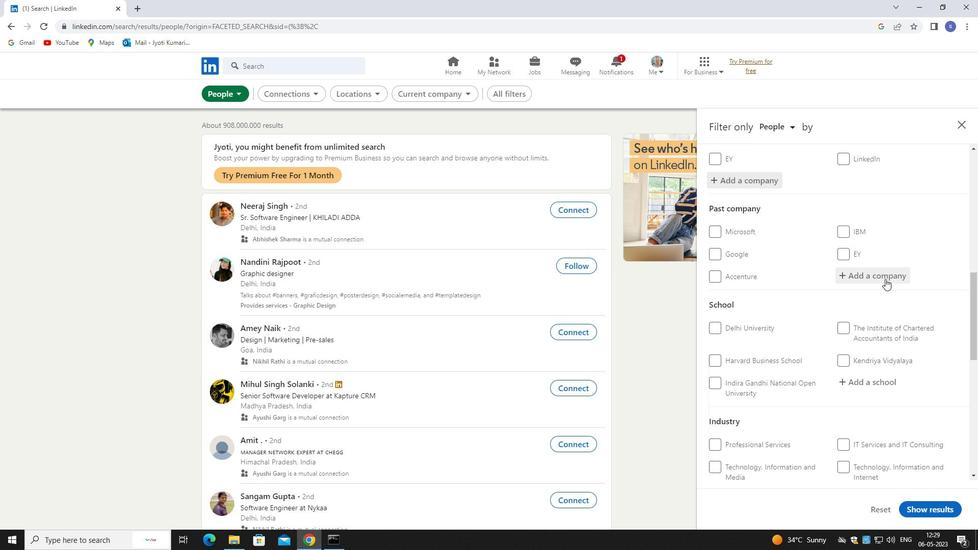 
Action: Mouse pressed left at (885, 275)
Screenshot: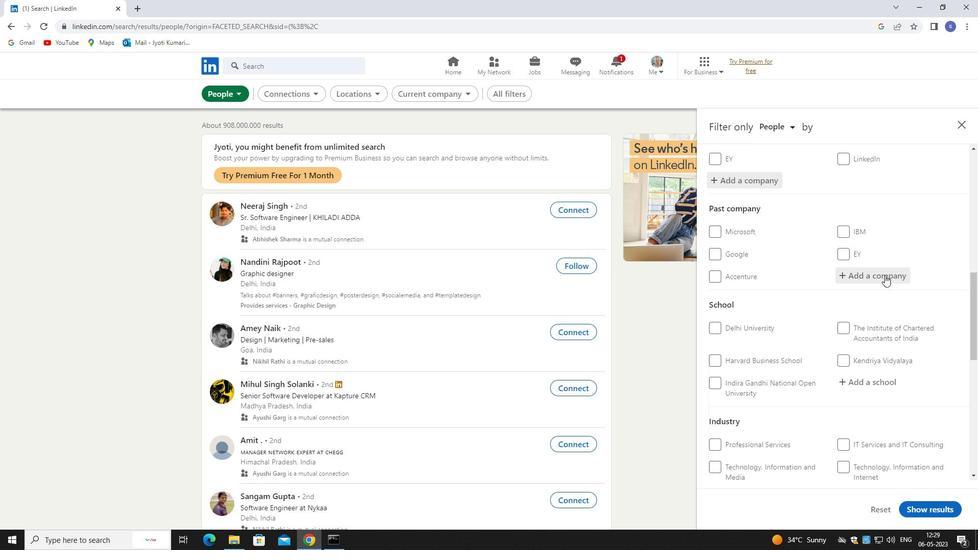 
Action: Mouse moved to (881, 382)
Screenshot: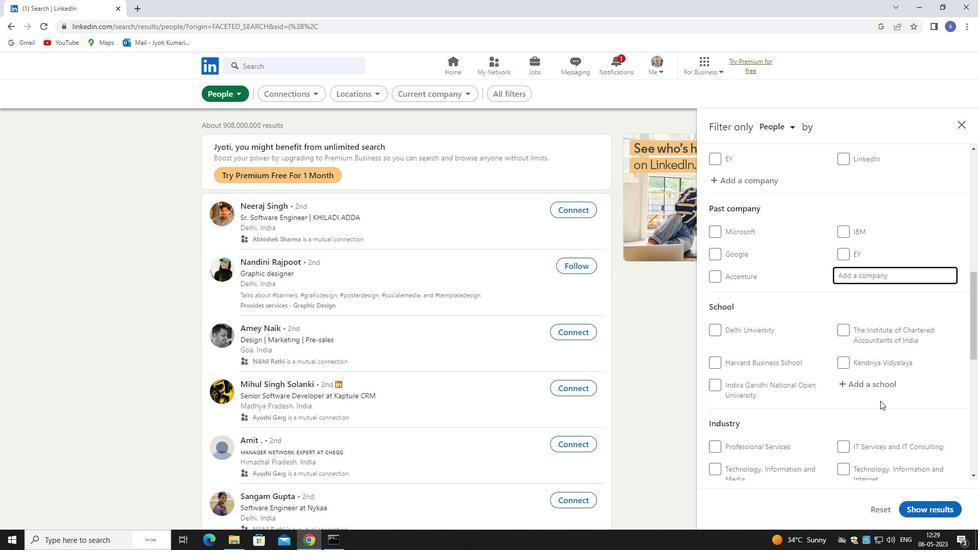 
Action: Mouse pressed left at (881, 382)
Screenshot: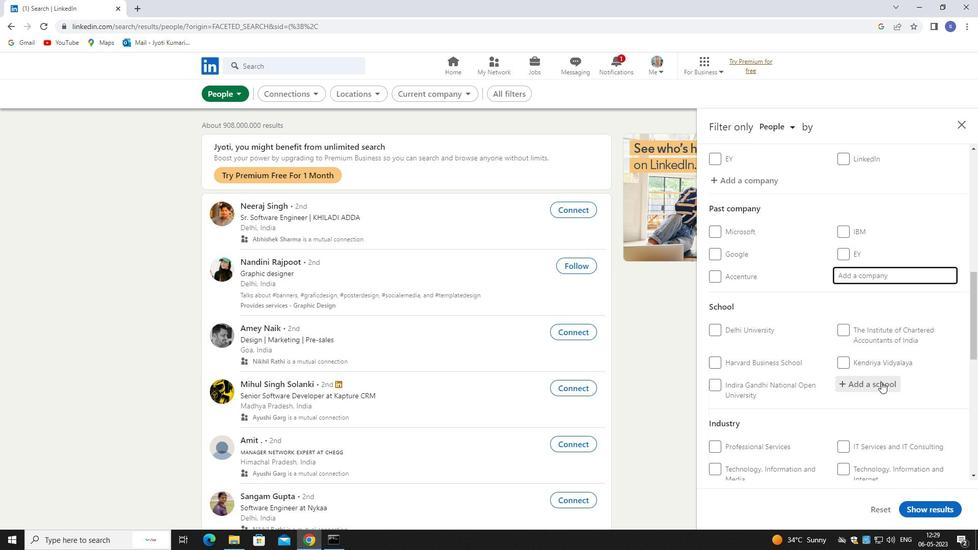 
Action: Mouse moved to (875, 381)
Screenshot: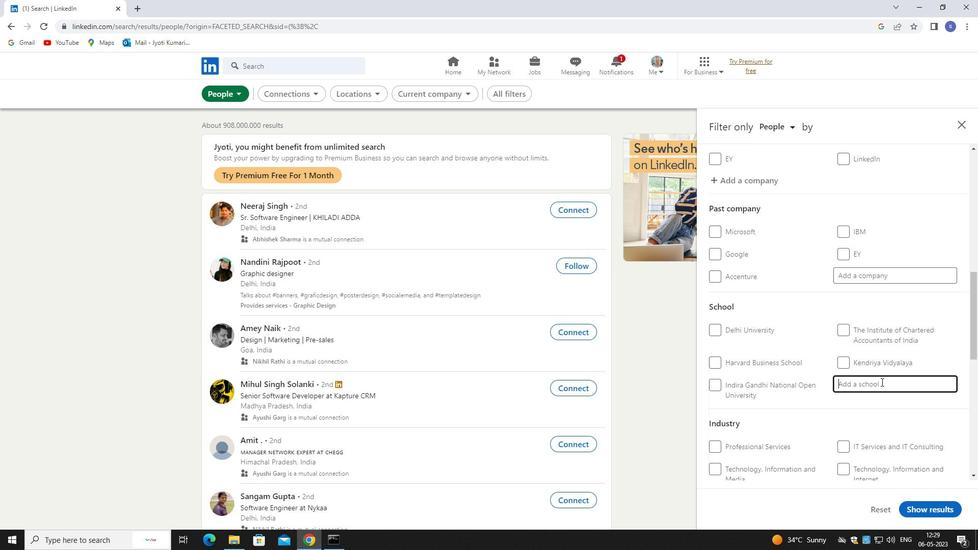 
Action: Key pressed chandu<Key.backspace>i
Screenshot: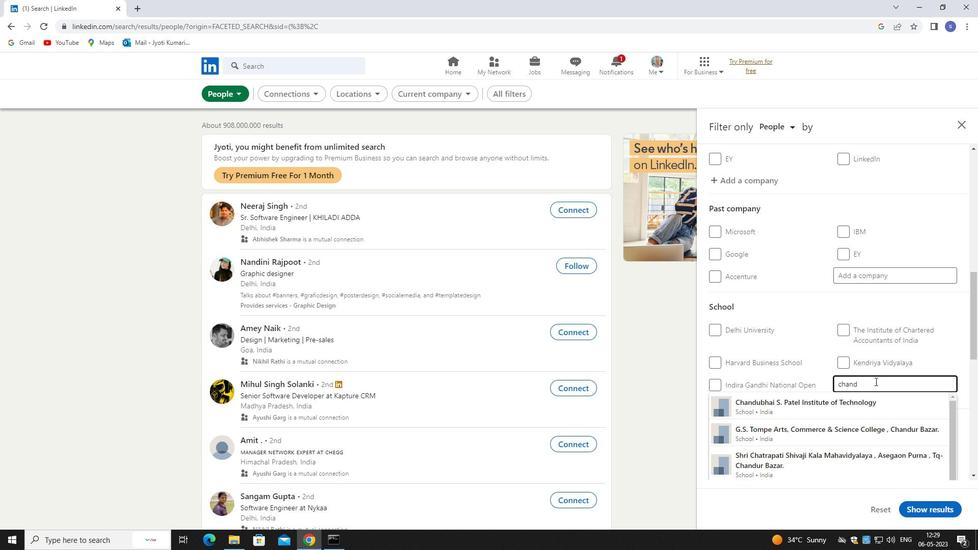 
Action: Mouse moved to (879, 427)
Screenshot: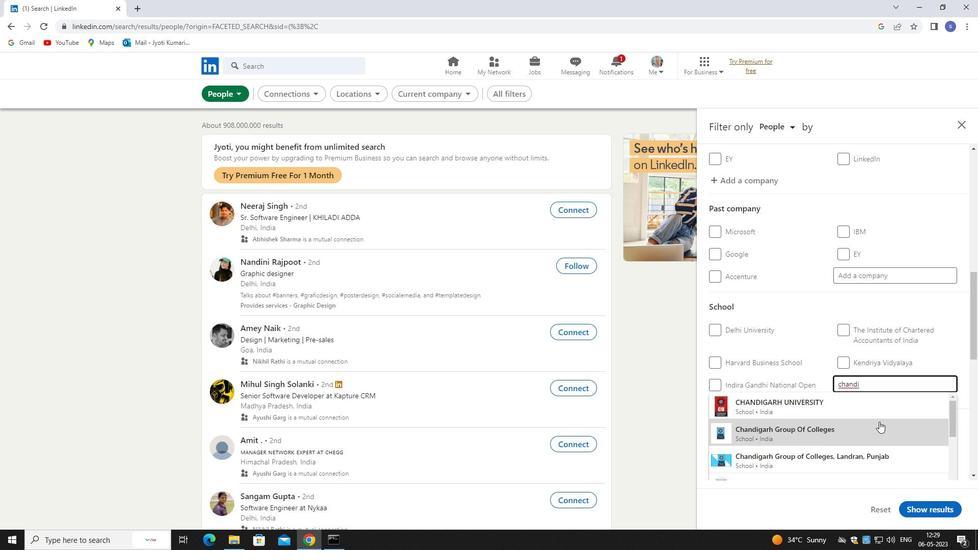 
Action: Mouse pressed left at (879, 427)
Screenshot: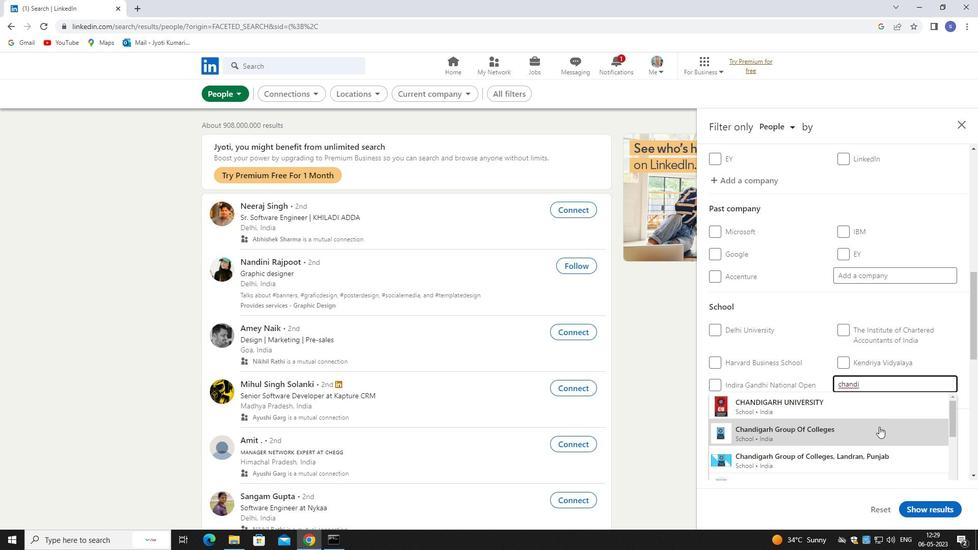 
Action: Mouse moved to (878, 427)
Screenshot: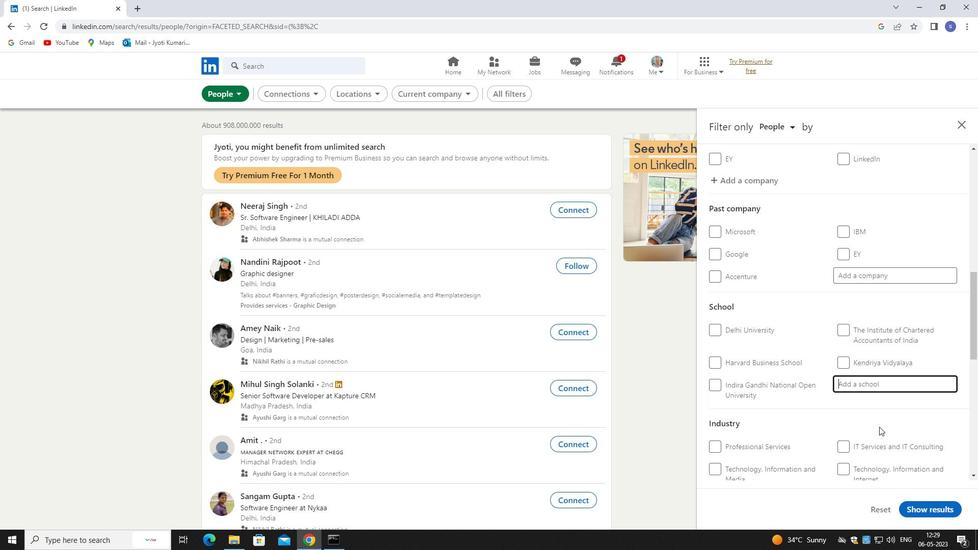 
Action: Mouse scrolled (878, 426) with delta (0, 0)
Screenshot: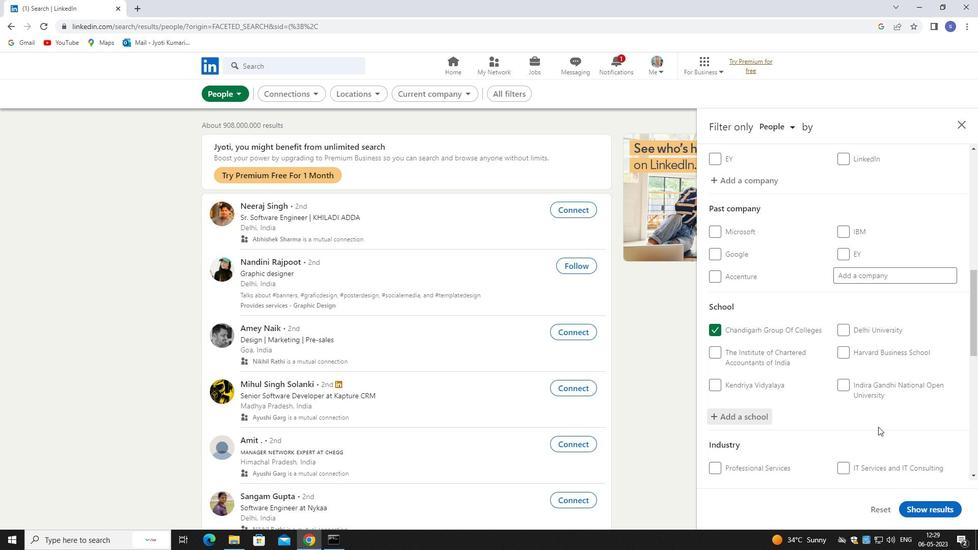
Action: Mouse scrolled (878, 426) with delta (0, 0)
Screenshot: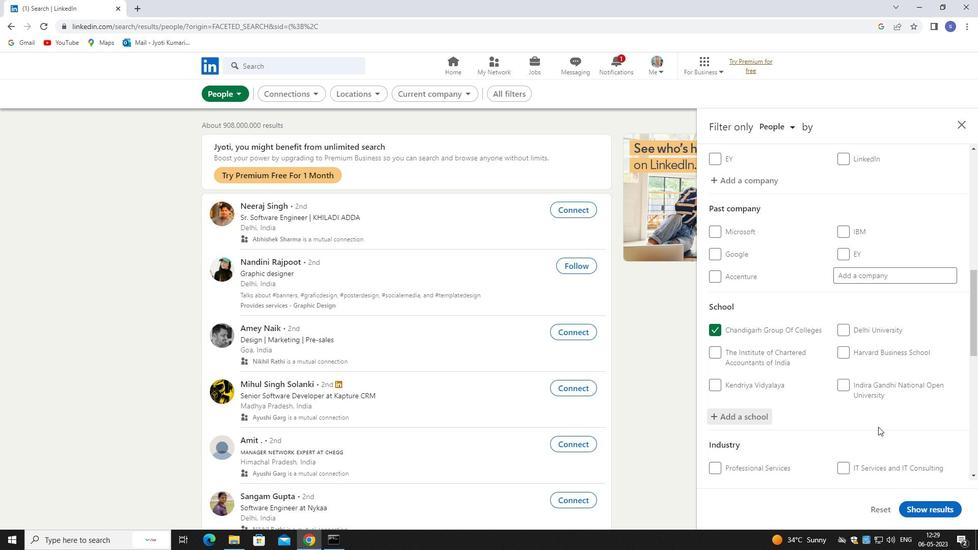 
Action: Mouse moved to (880, 418)
Screenshot: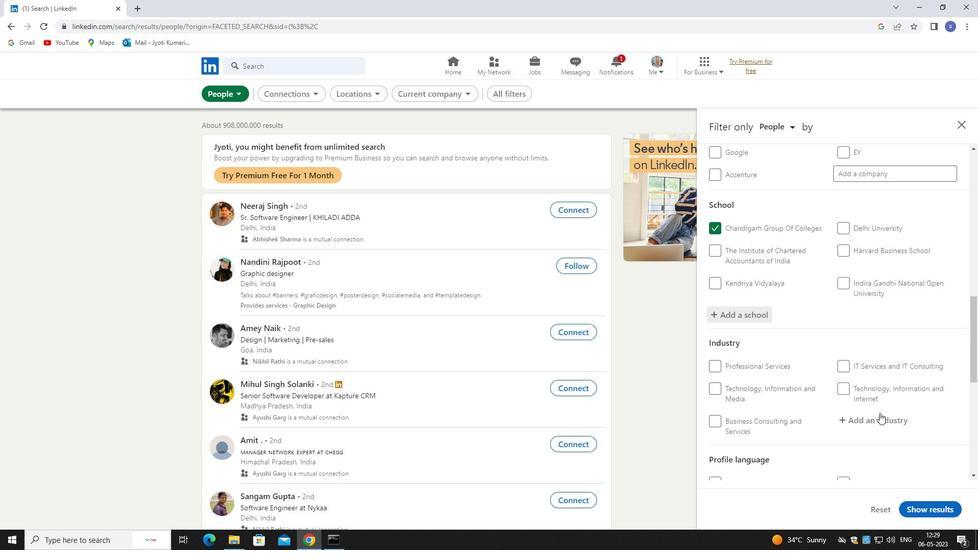 
Action: Mouse pressed left at (880, 418)
Screenshot: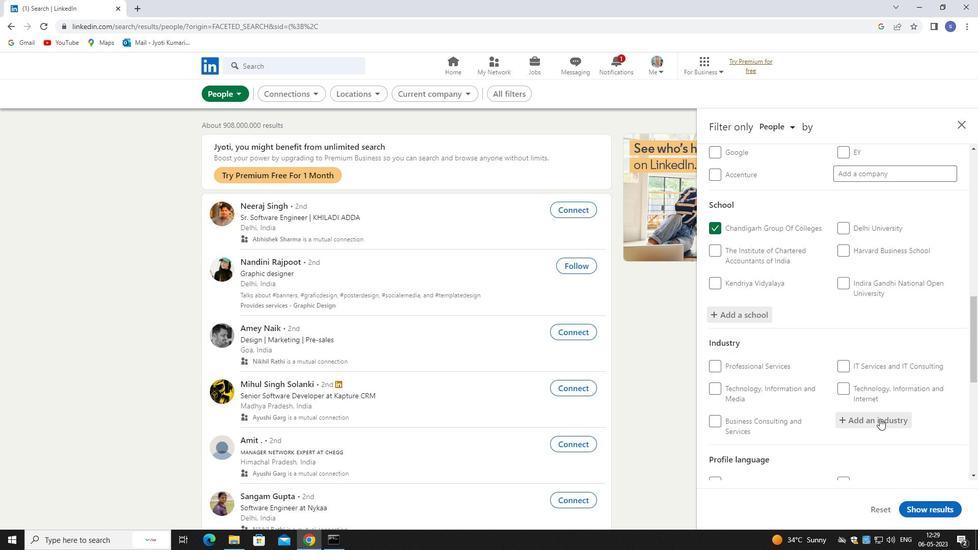 
Action: Mouse moved to (880, 418)
Screenshot: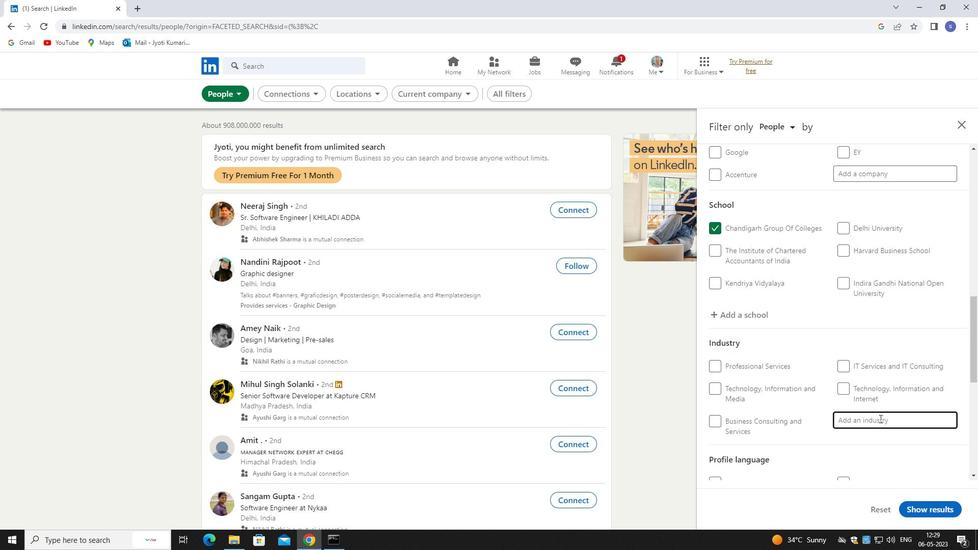 
Action: Key pressed retail<Key.space>office
Screenshot: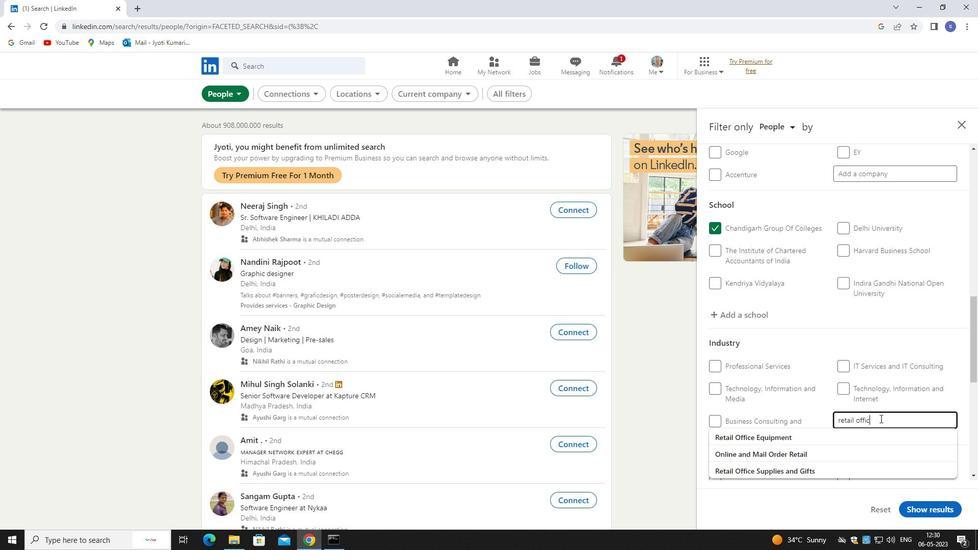 
Action: Mouse moved to (884, 454)
Screenshot: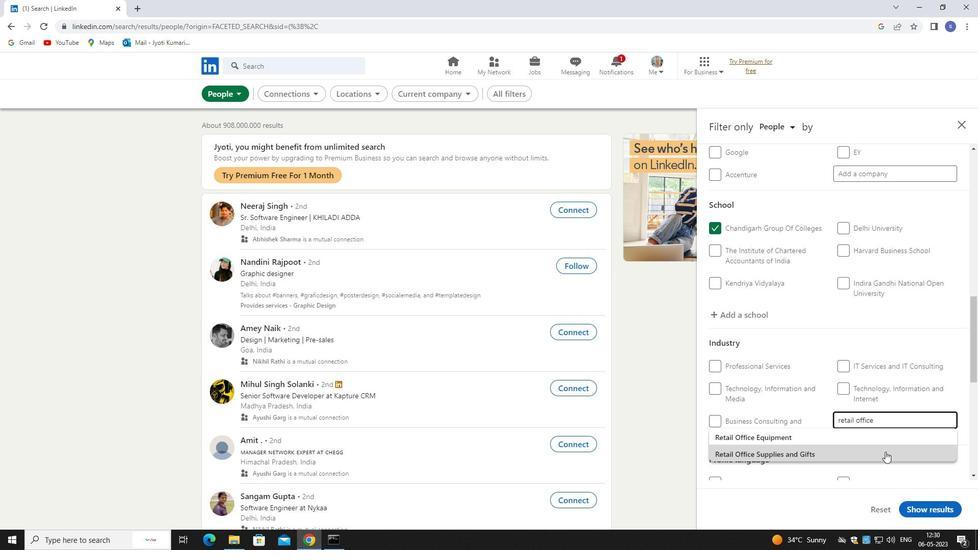 
Action: Mouse pressed left at (884, 454)
Screenshot: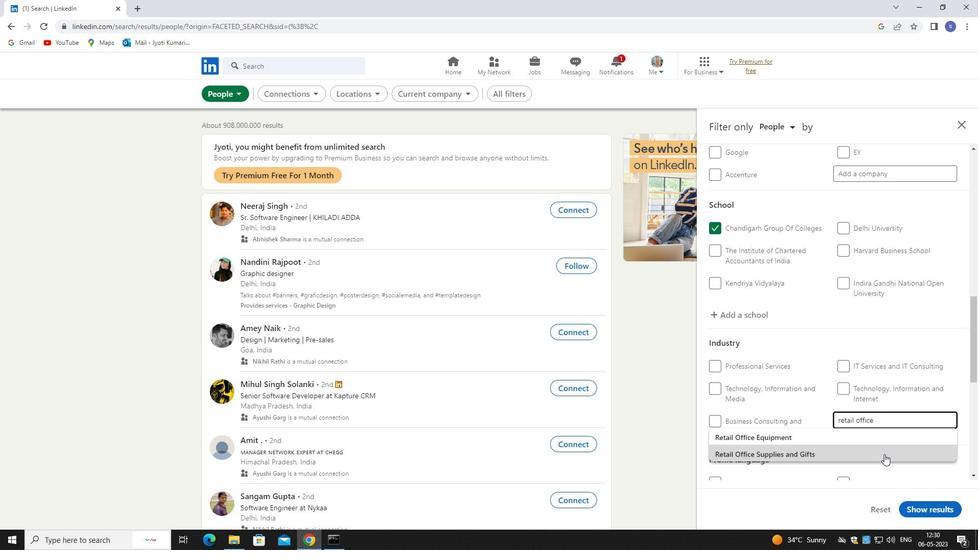 
Action: Mouse scrolled (884, 454) with delta (0, 0)
Screenshot: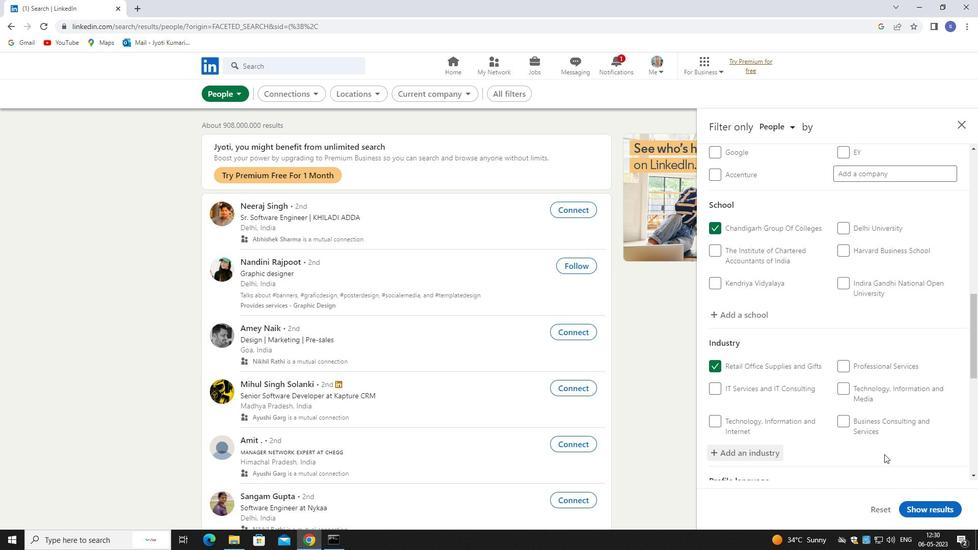 
Action: Mouse scrolled (884, 454) with delta (0, 0)
Screenshot: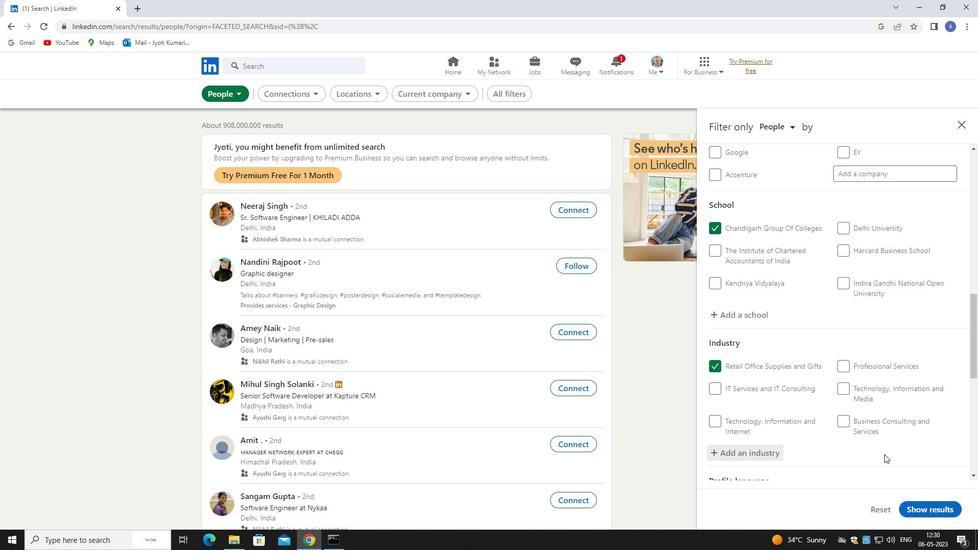 
Action: Mouse scrolled (884, 454) with delta (0, 0)
Screenshot: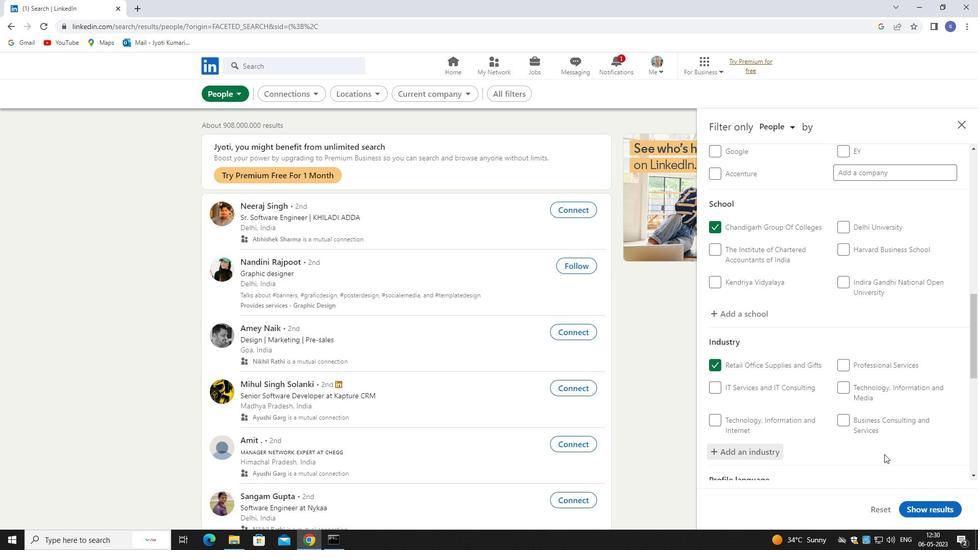 
Action: Mouse moved to (720, 374)
Screenshot: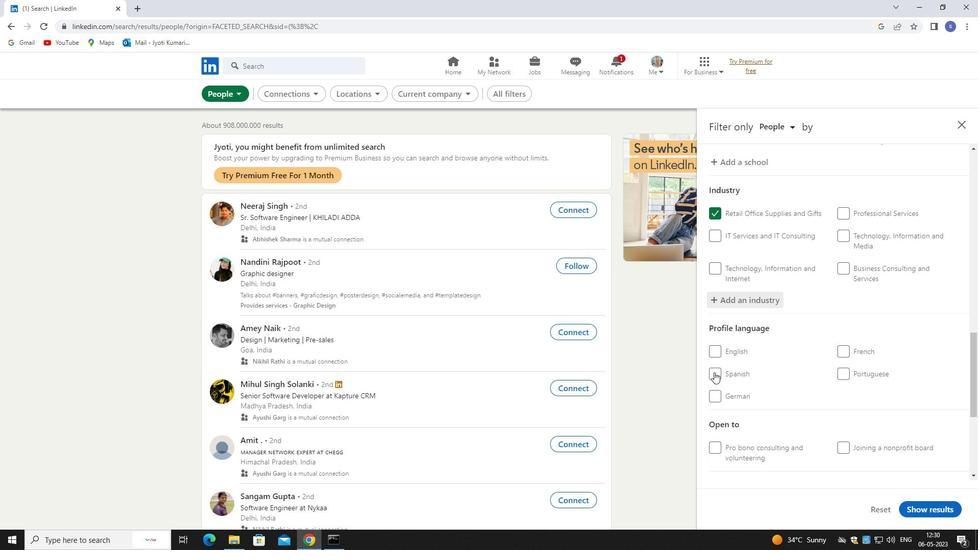 
Action: Mouse pressed left at (720, 374)
Screenshot: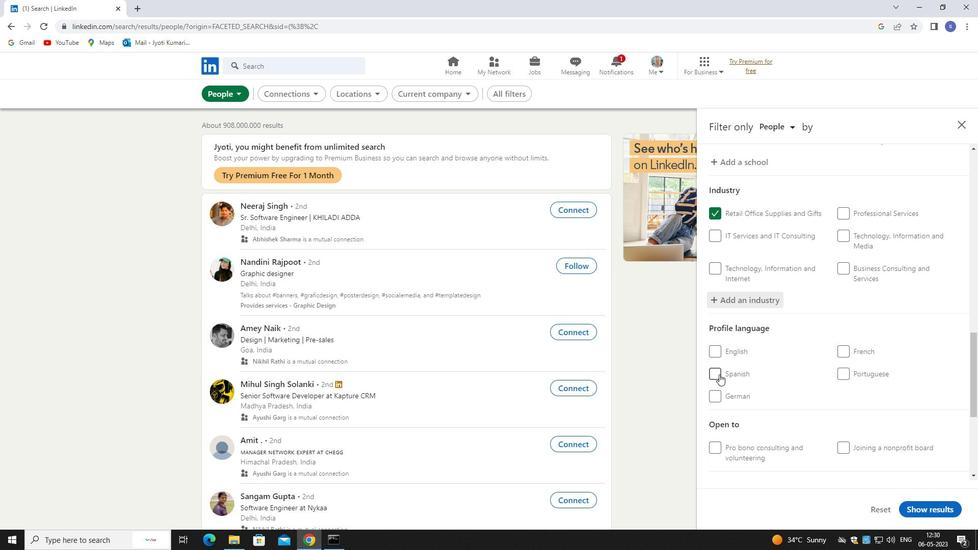 
Action: Mouse moved to (896, 385)
Screenshot: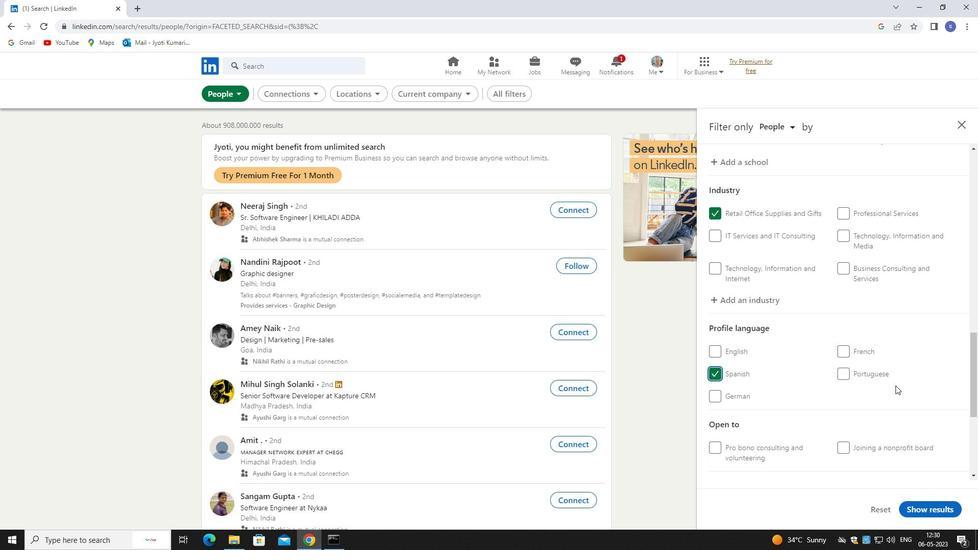 
Action: Mouse scrolled (896, 385) with delta (0, 0)
Screenshot: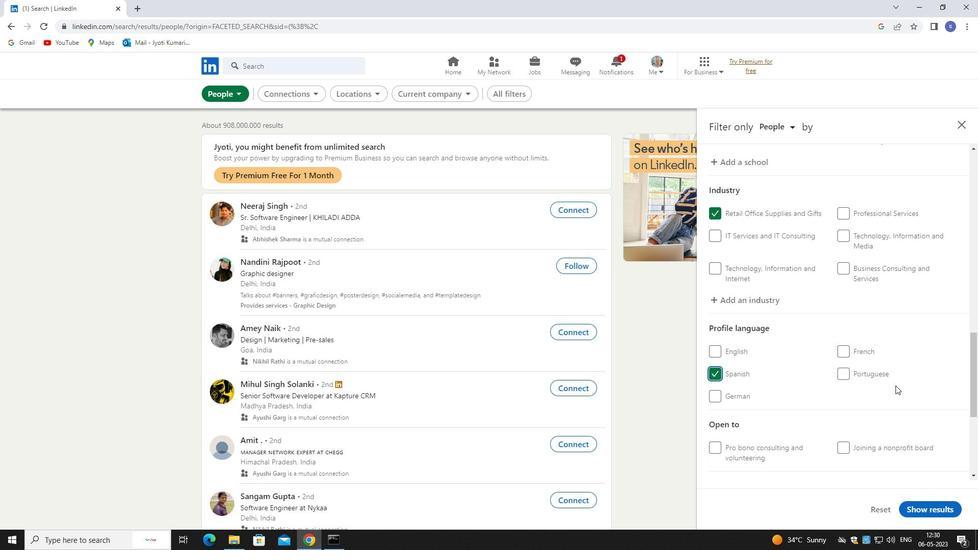 
Action: Mouse moved to (896, 387)
Screenshot: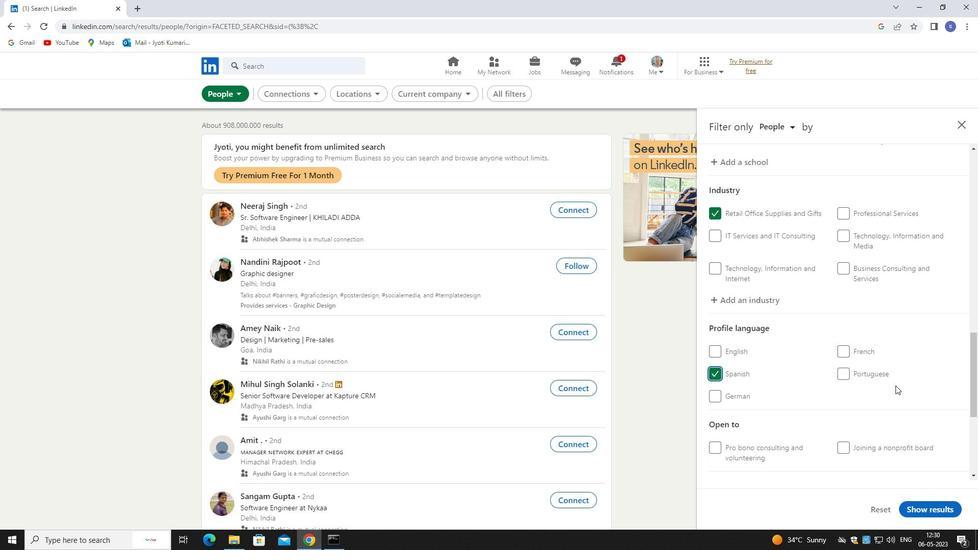 
Action: Mouse scrolled (896, 386) with delta (0, 0)
Screenshot: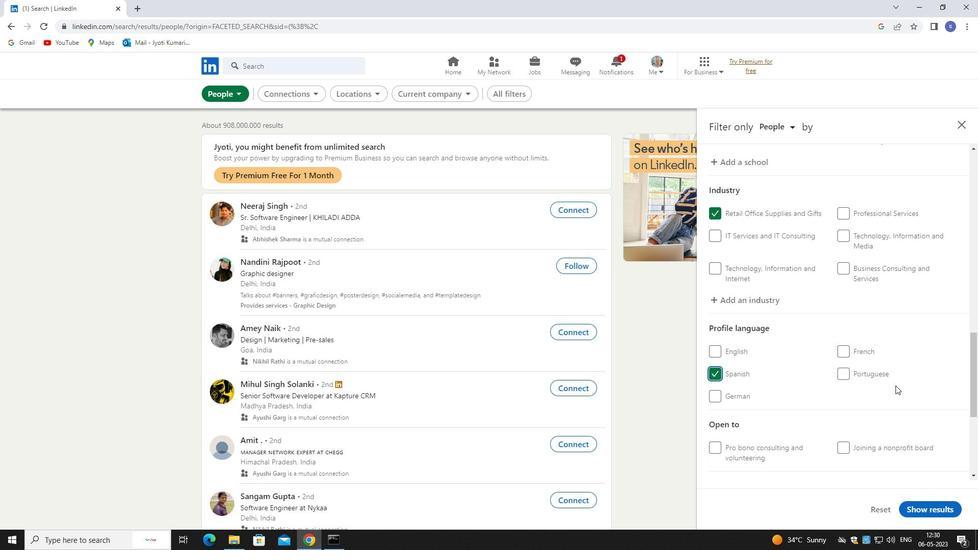 
Action: Mouse moved to (897, 389)
Screenshot: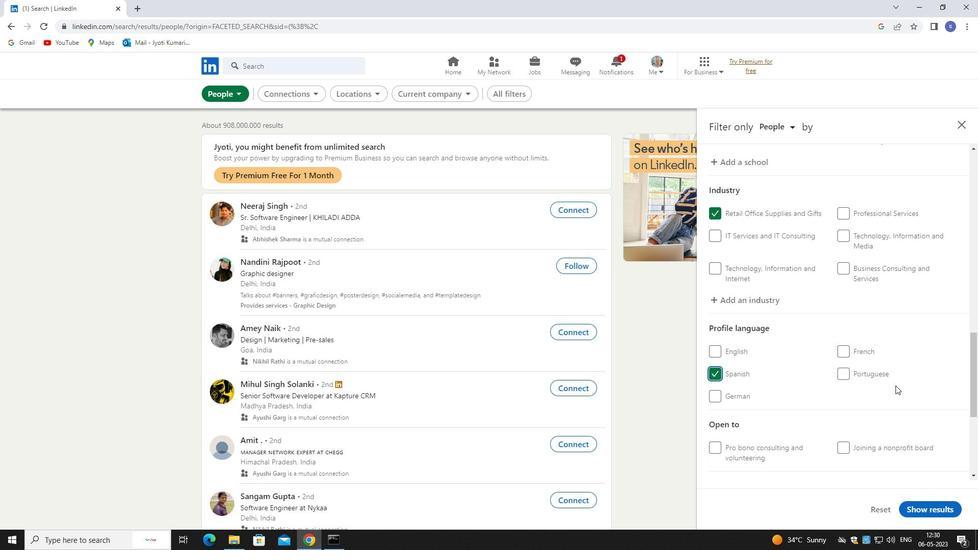 
Action: Mouse scrolled (897, 389) with delta (0, 0)
Screenshot: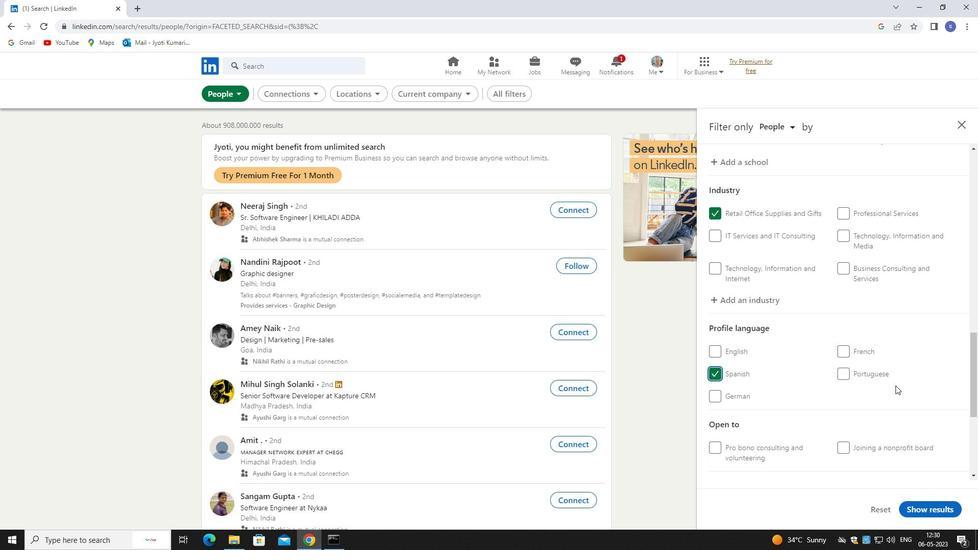 
Action: Mouse moved to (897, 392)
Screenshot: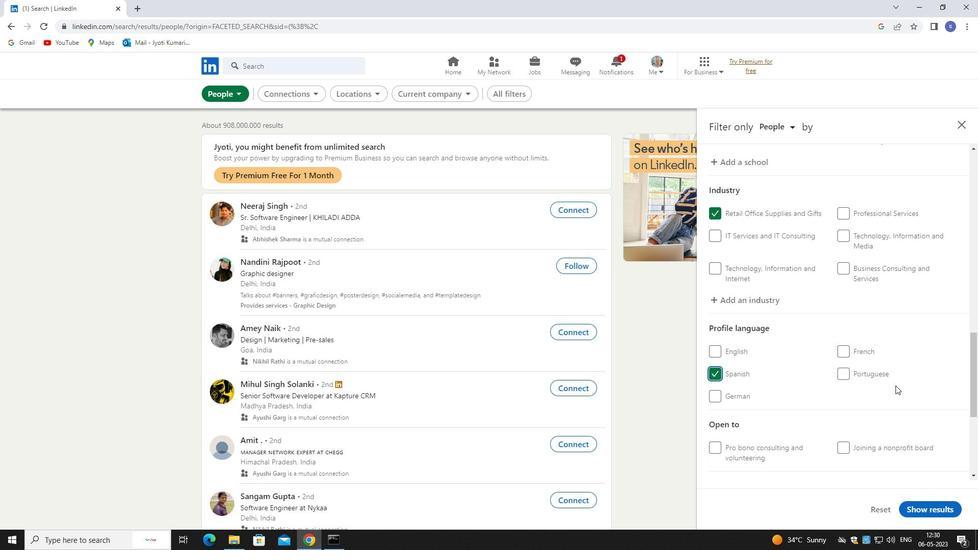 
Action: Mouse scrolled (897, 392) with delta (0, 0)
Screenshot: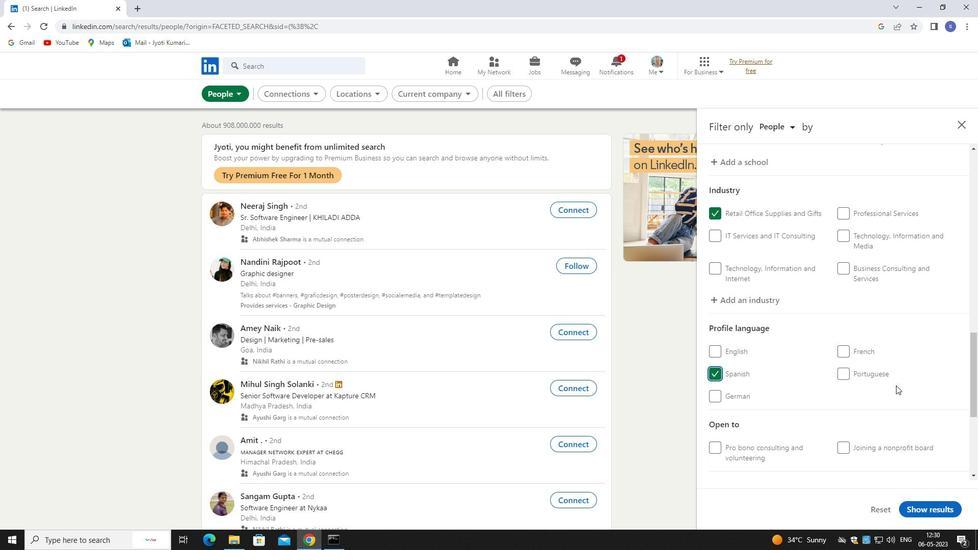 
Action: Mouse moved to (859, 356)
Screenshot: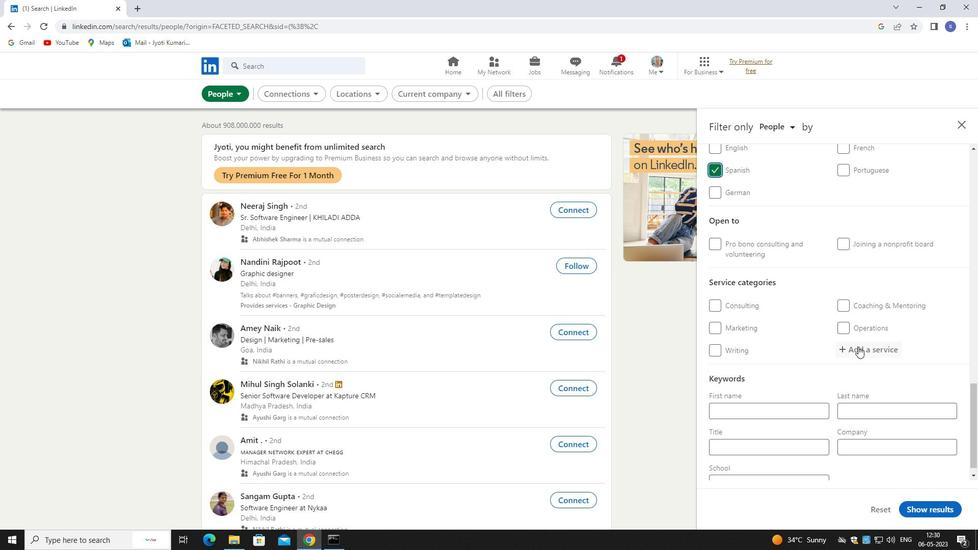 
Action: Mouse pressed left at (859, 356)
Screenshot: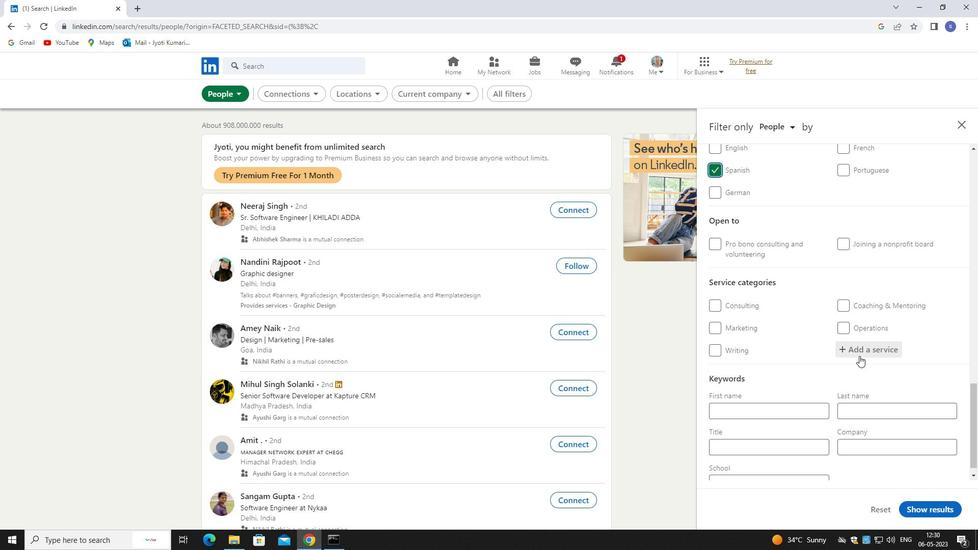 
Action: Mouse moved to (861, 359)
Screenshot: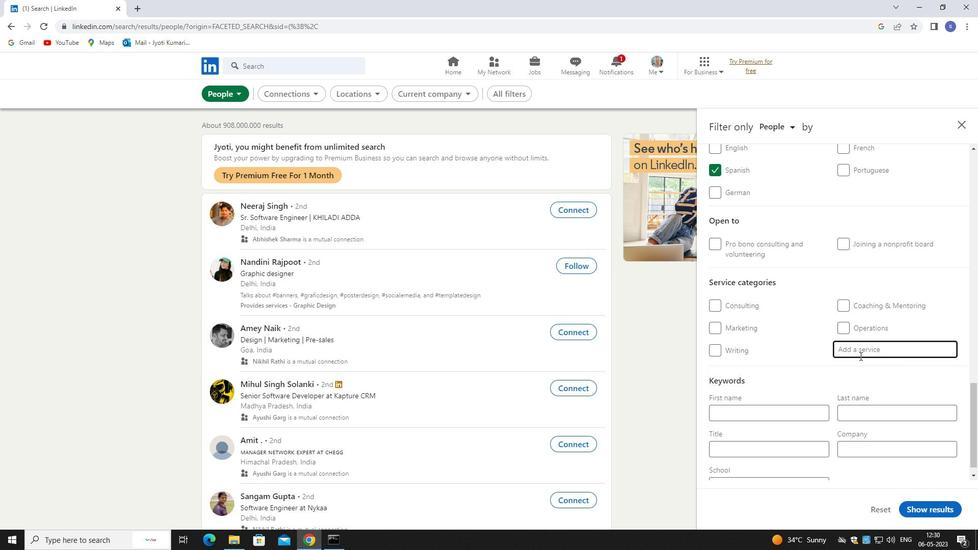 
Action: Key pressed training
Screenshot: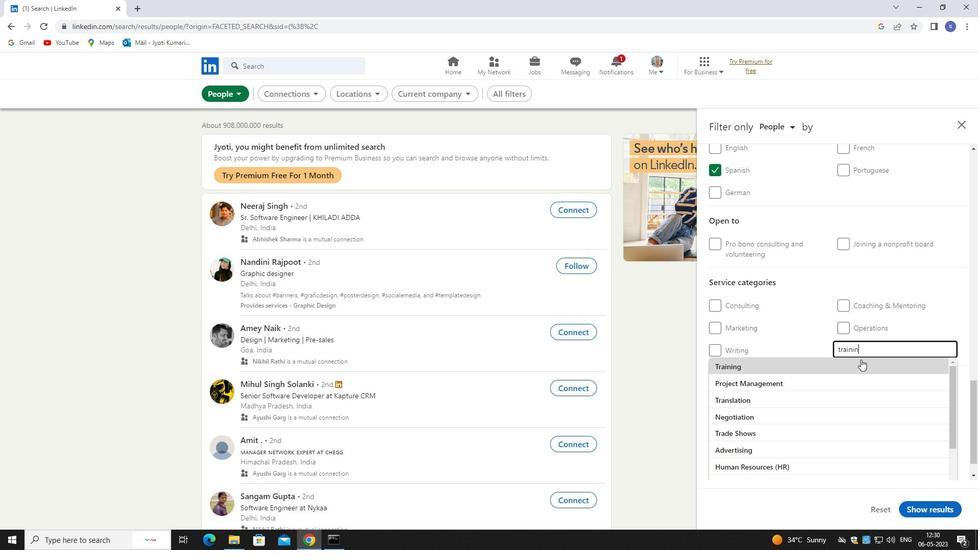 
Action: Mouse moved to (863, 364)
Screenshot: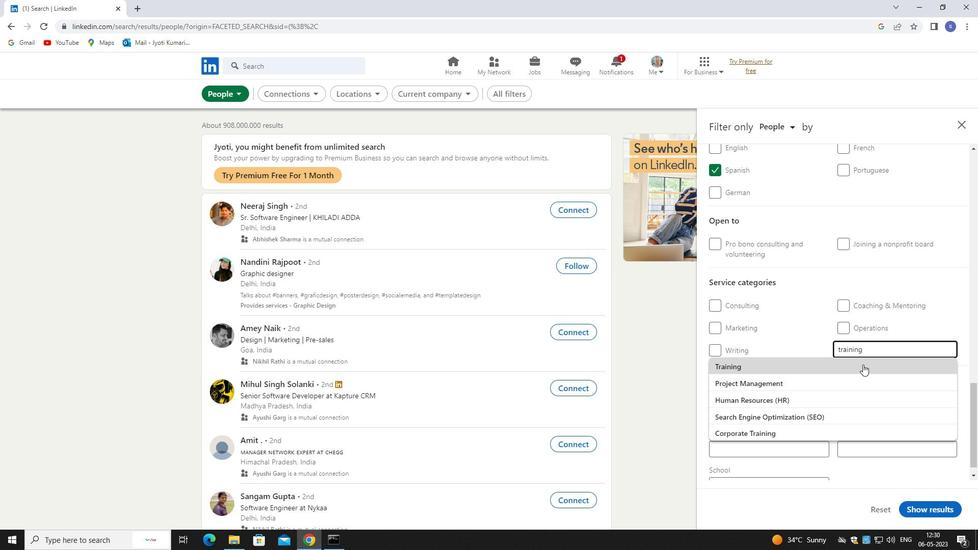 
Action: Mouse pressed left at (863, 364)
Screenshot: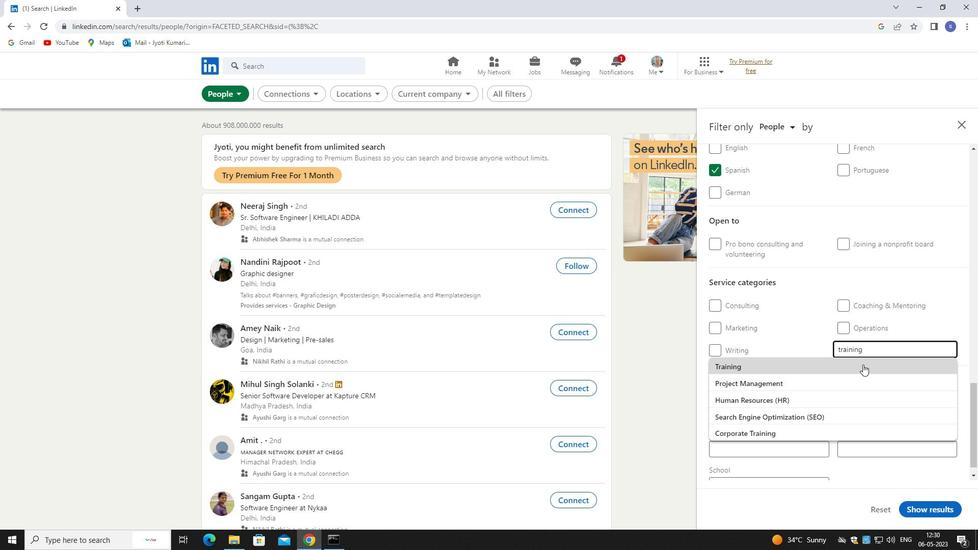 
Action: Mouse moved to (864, 364)
Screenshot: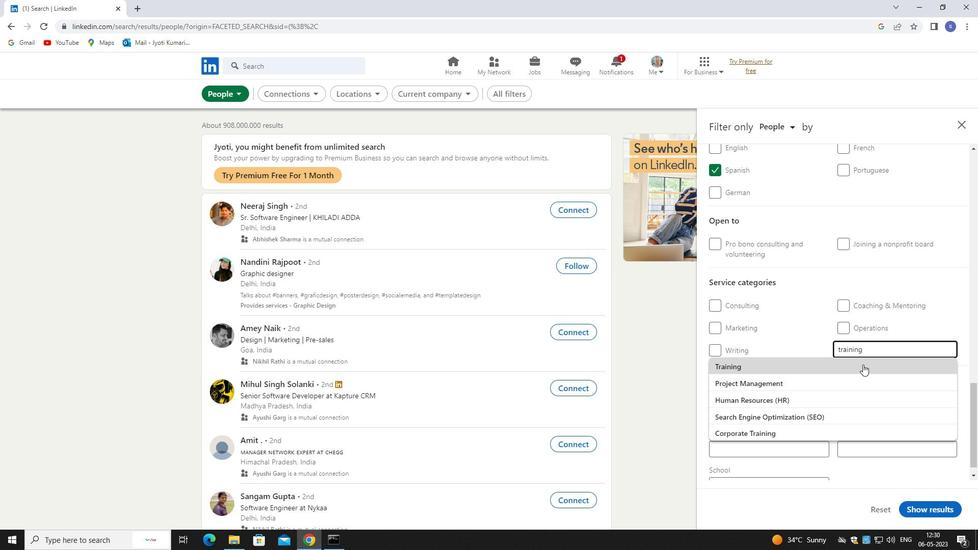 
Action: Mouse scrolled (864, 364) with delta (0, 0)
Screenshot: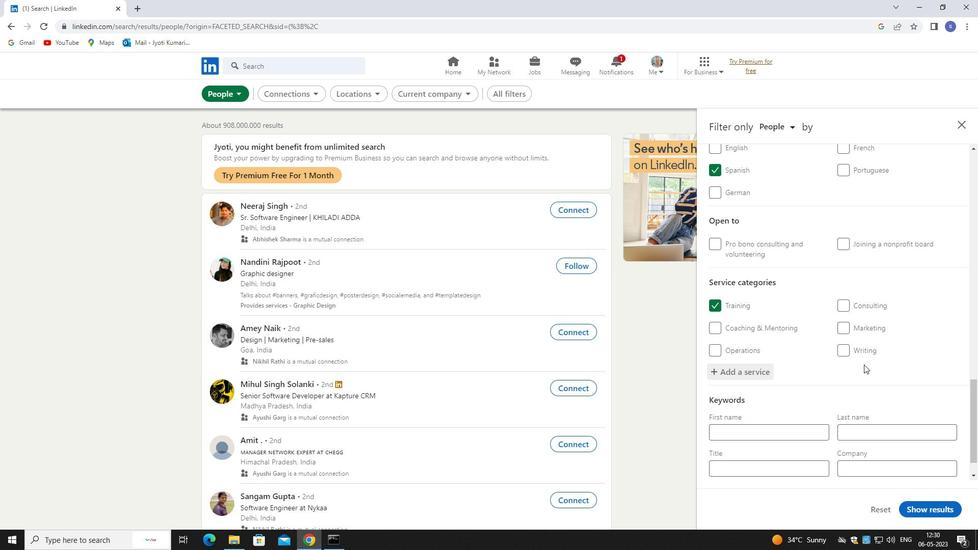 
Action: Mouse scrolled (864, 364) with delta (0, 0)
Screenshot: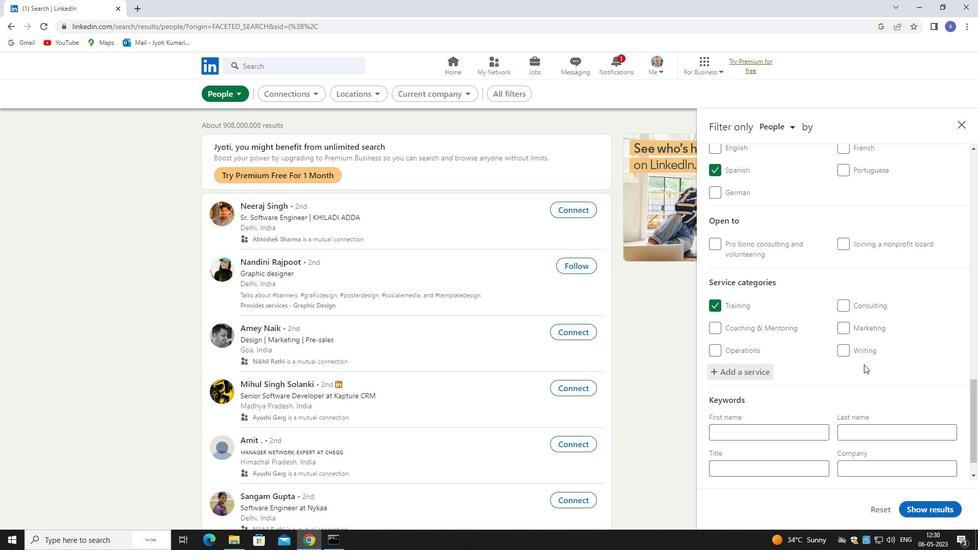 
Action: Mouse scrolled (864, 364) with delta (0, 0)
Screenshot: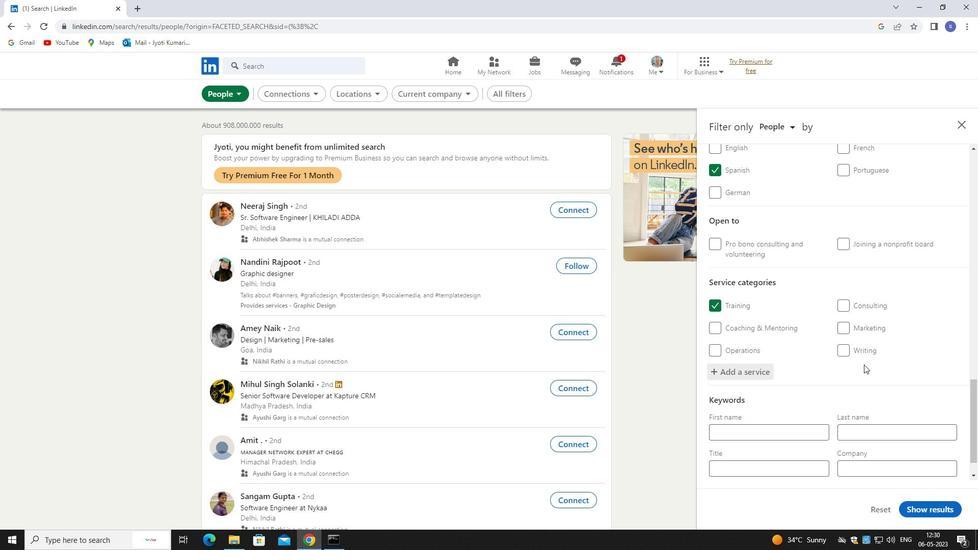 
Action: Mouse scrolled (864, 364) with delta (0, 0)
Screenshot: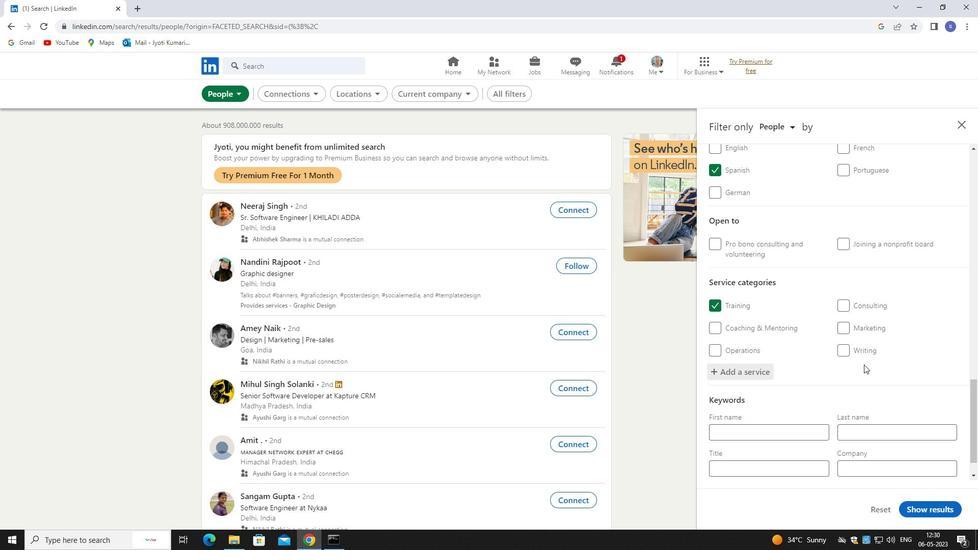 
Action: Mouse moved to (802, 432)
Screenshot: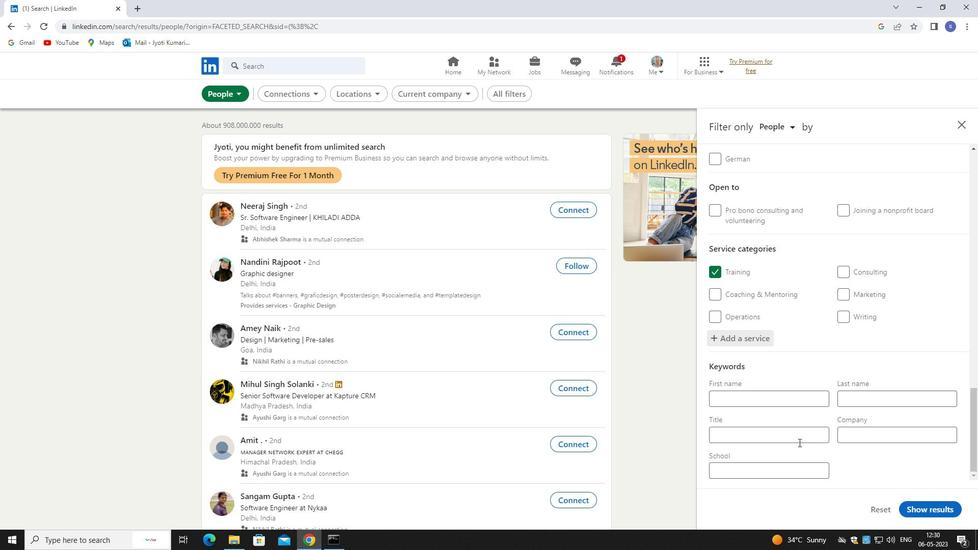 
Action: Mouse pressed left at (802, 432)
Screenshot: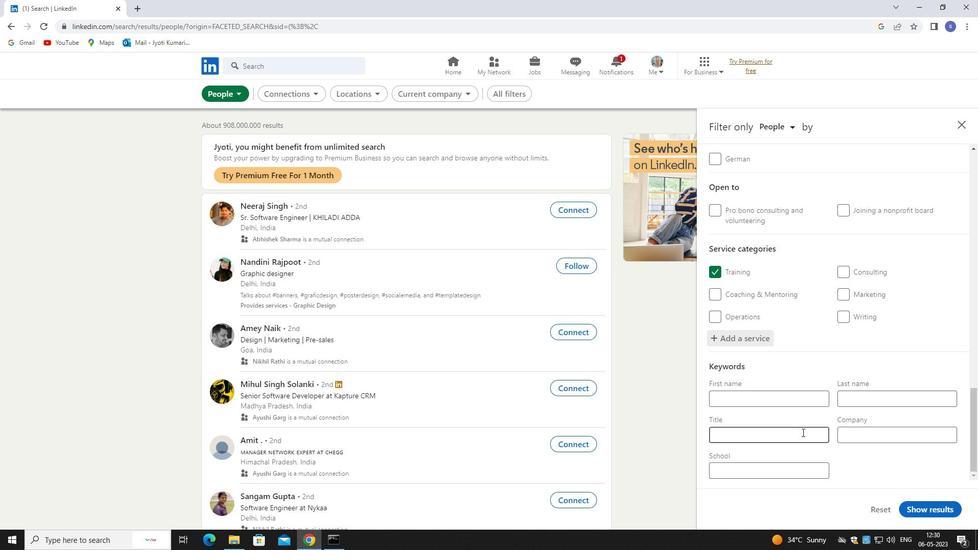 
Action: Mouse moved to (805, 432)
Screenshot: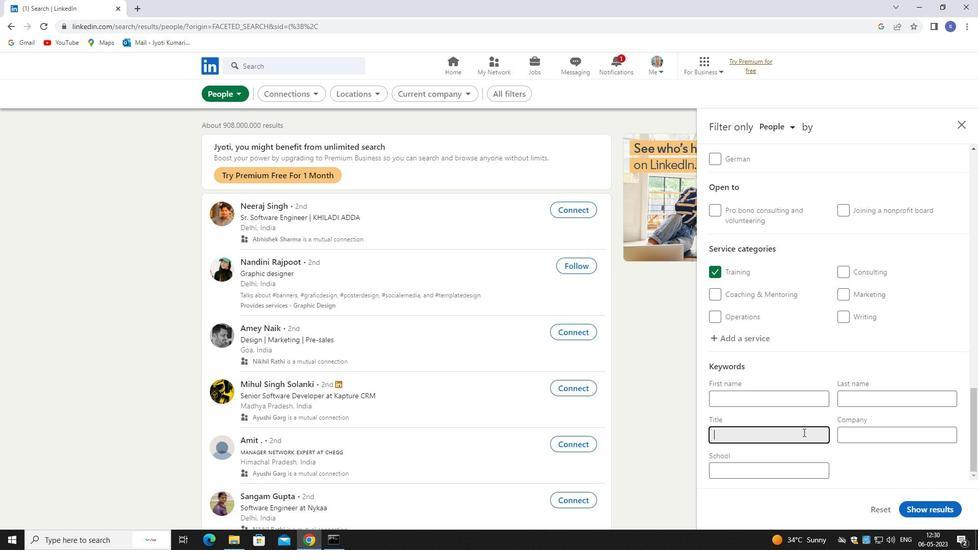 
Action: Key pressed meeting<Key.space>plnner
Screenshot: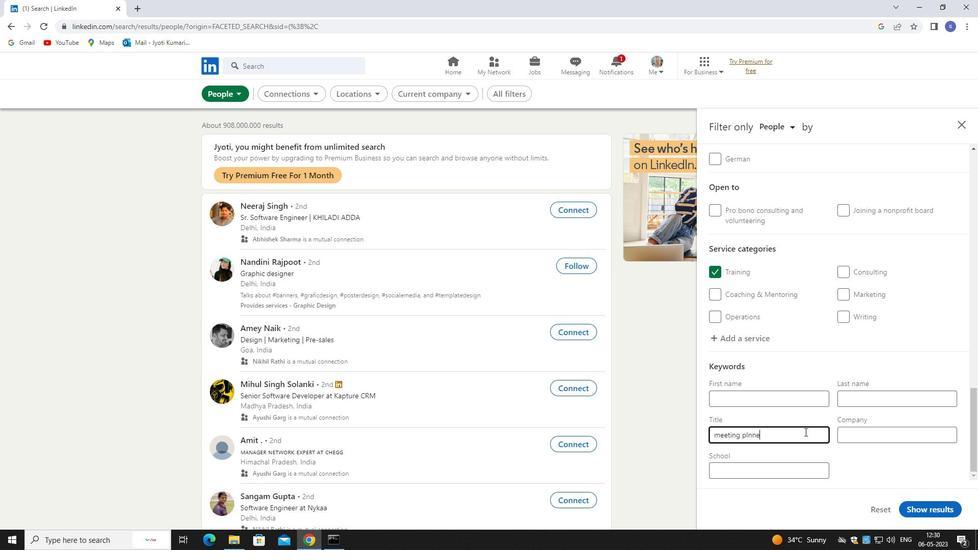 
Action: Mouse moved to (933, 508)
Screenshot: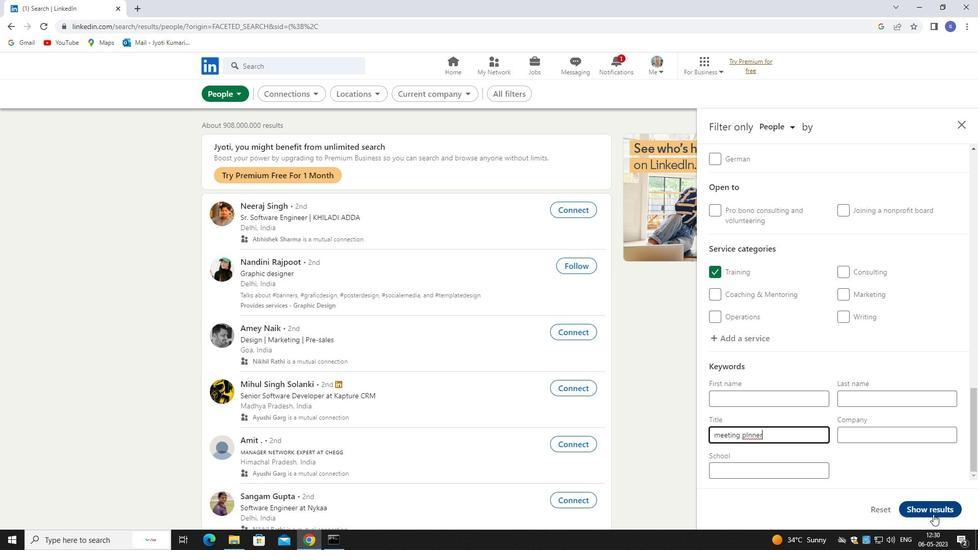 
Action: Mouse pressed left at (933, 508)
Screenshot: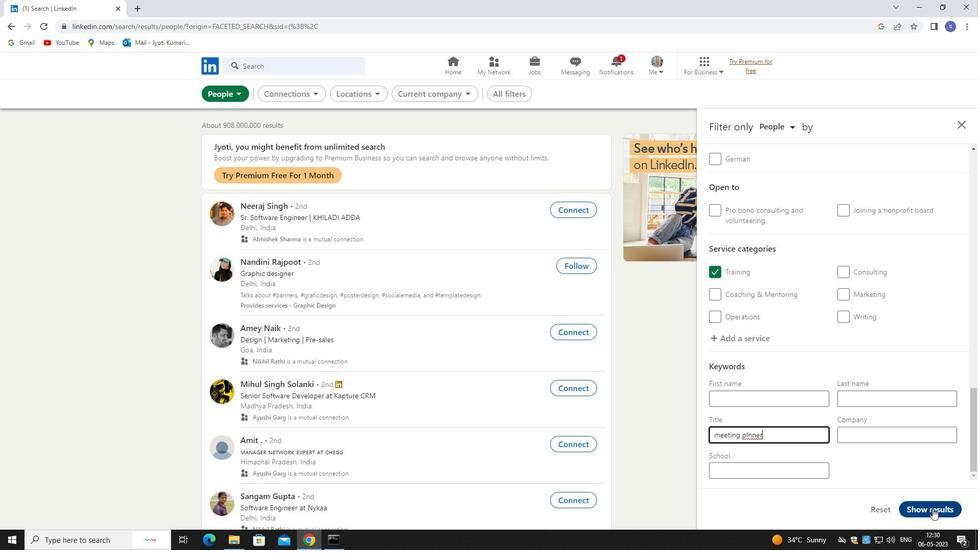 
Action: Mouse moved to (929, 507)
Screenshot: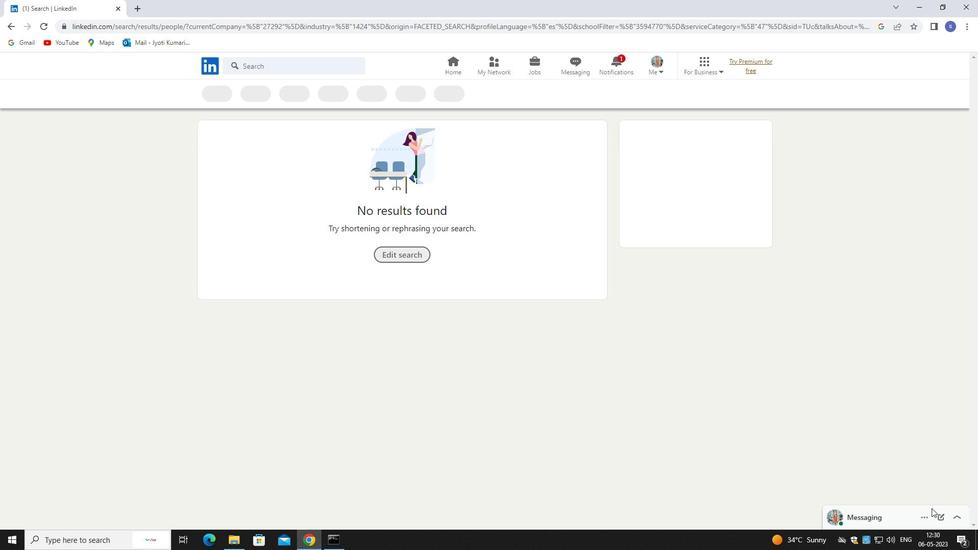 
